 Task: Log work in the project VantageTech for the issue 'Create a new online platform for online art courses with advanced virtual exhibition and portfolio features' spent time as '6w 3d 14h 31m' and remaining time as '2w 6d 21h 21m' and move to bottom of backlog. Now add the issue to the epic 'Web Application Security'.
Action: Mouse moved to (236, 68)
Screenshot: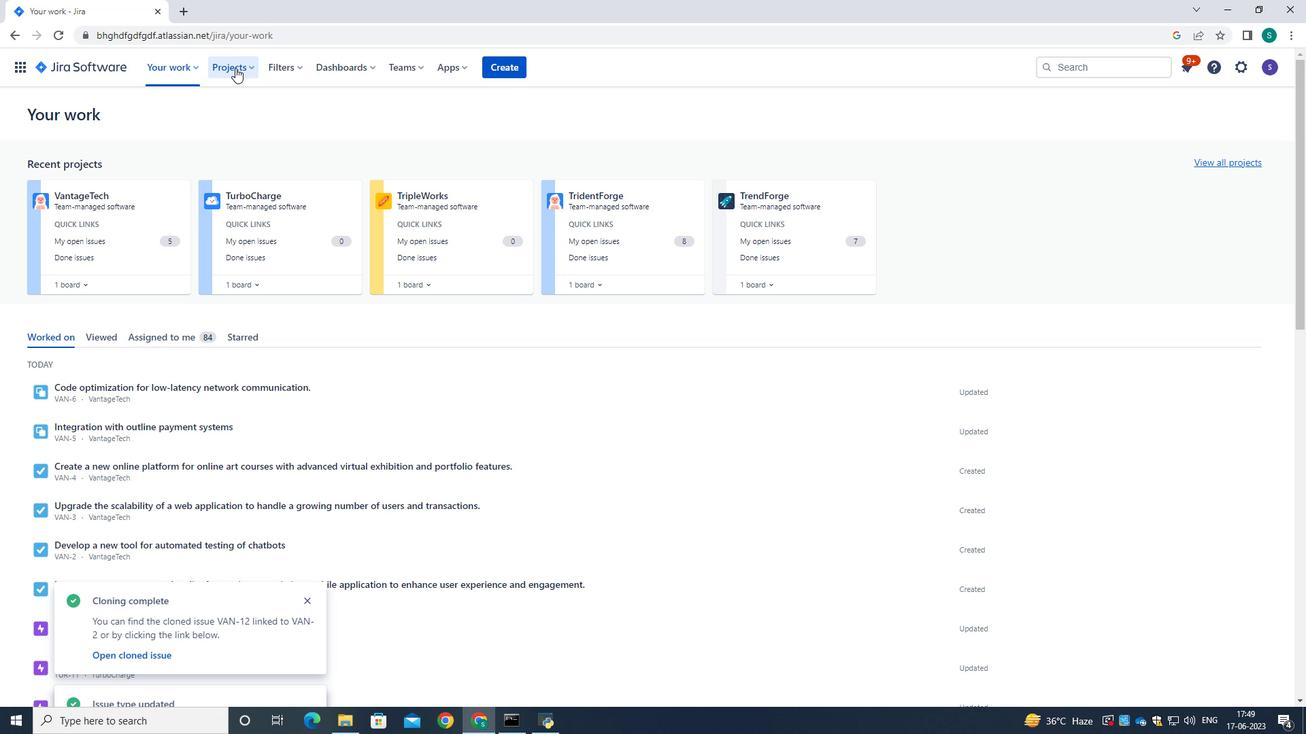 
Action: Mouse pressed left at (236, 68)
Screenshot: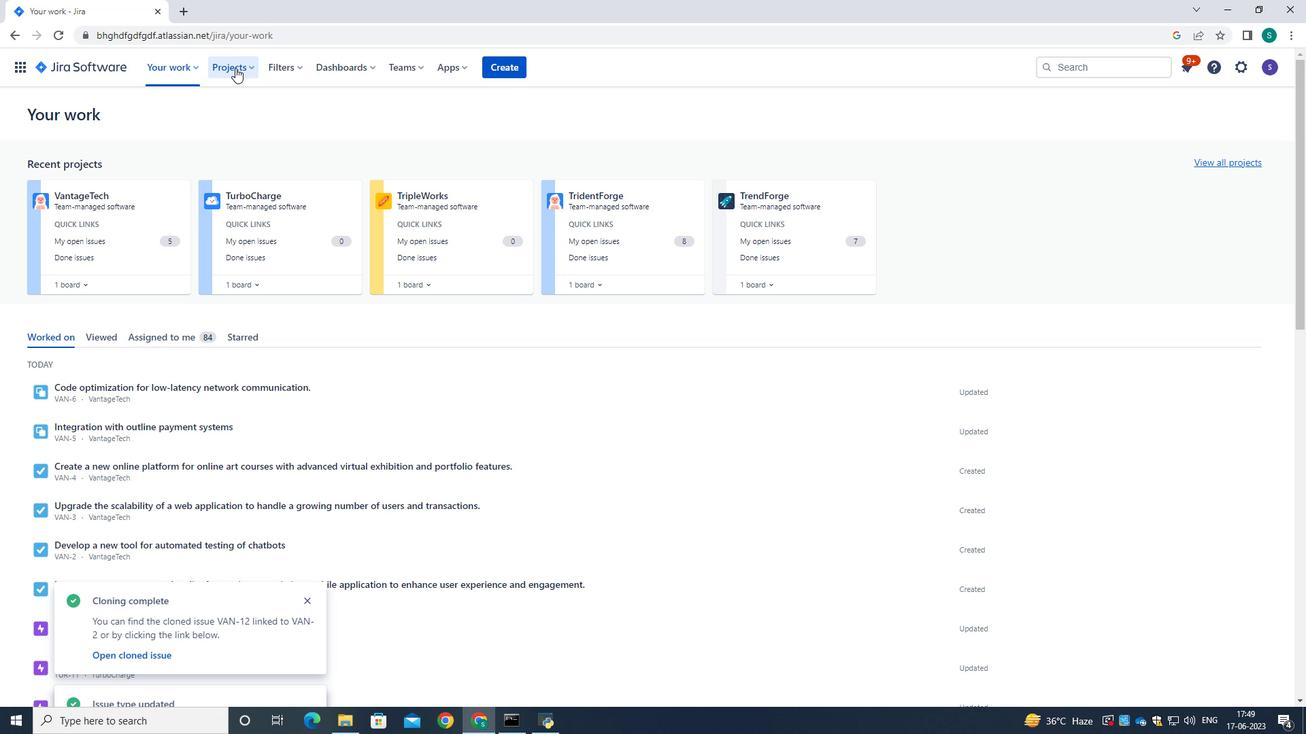 
Action: Mouse moved to (274, 134)
Screenshot: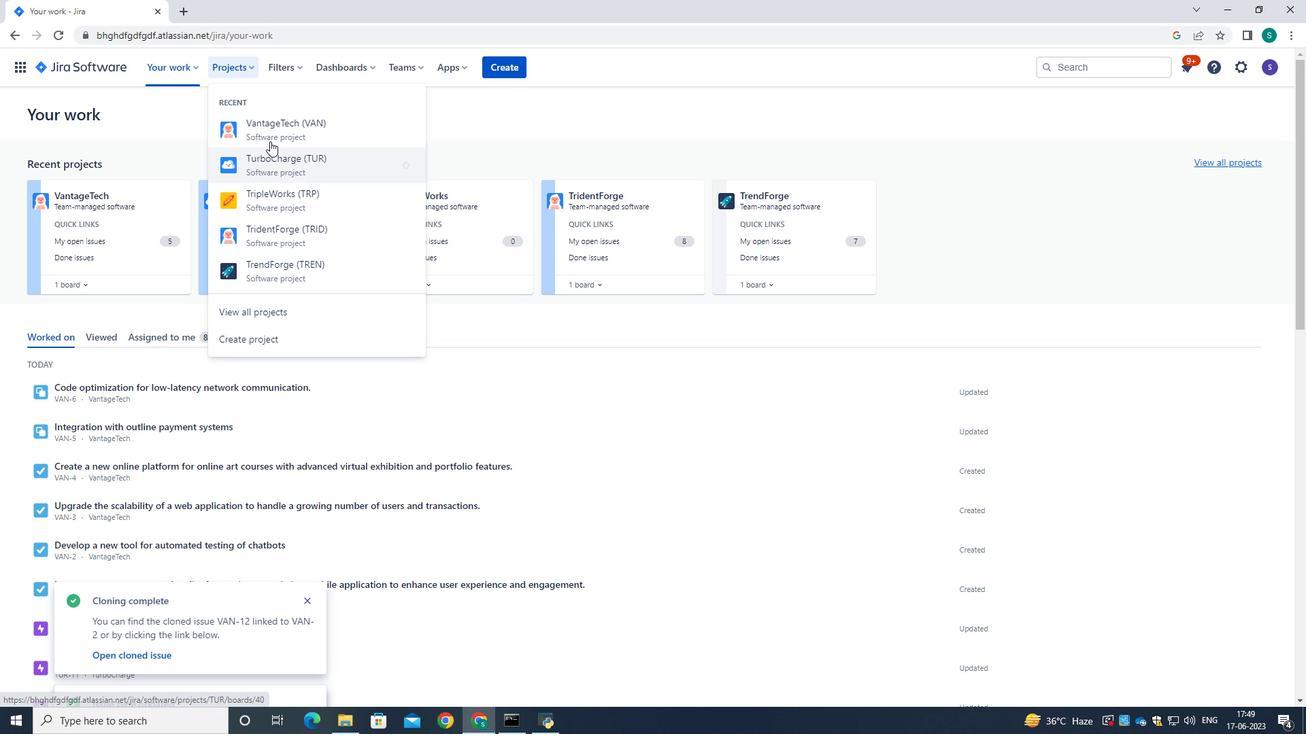 
Action: Mouse pressed left at (274, 134)
Screenshot: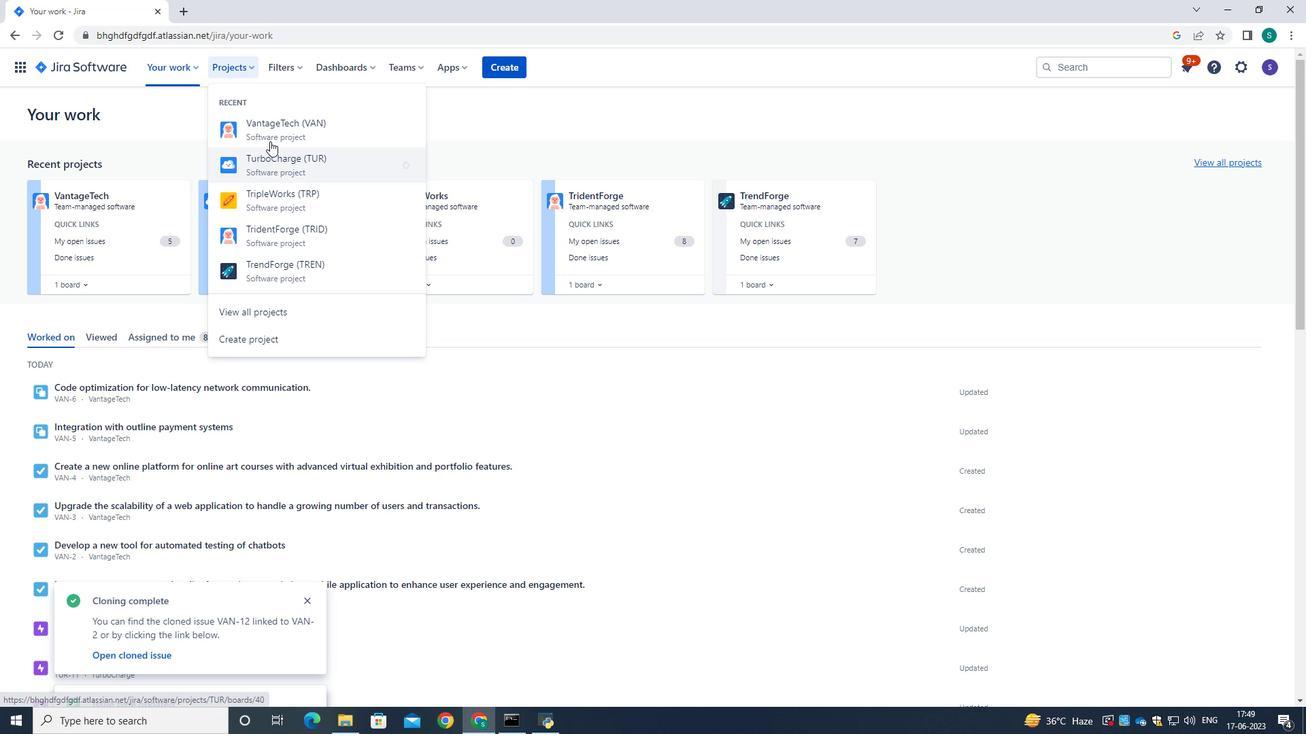 
Action: Mouse moved to (86, 206)
Screenshot: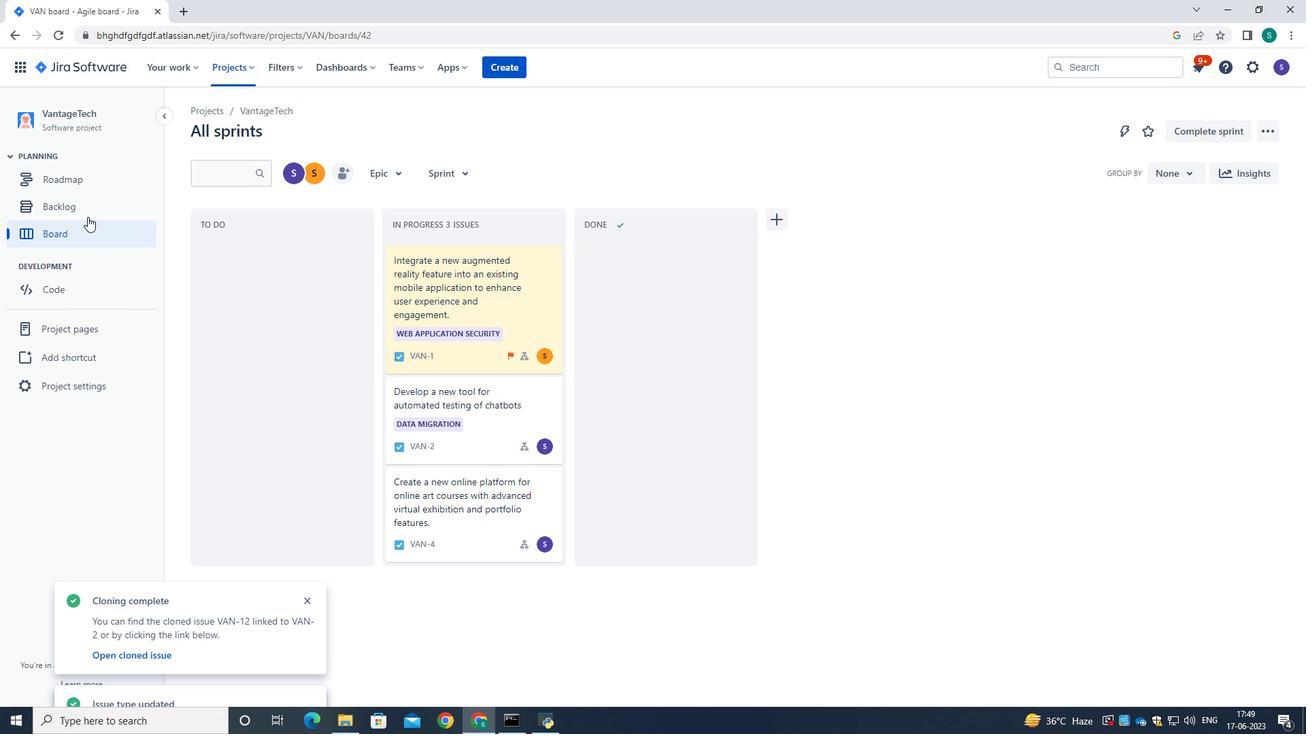 
Action: Mouse pressed left at (86, 206)
Screenshot: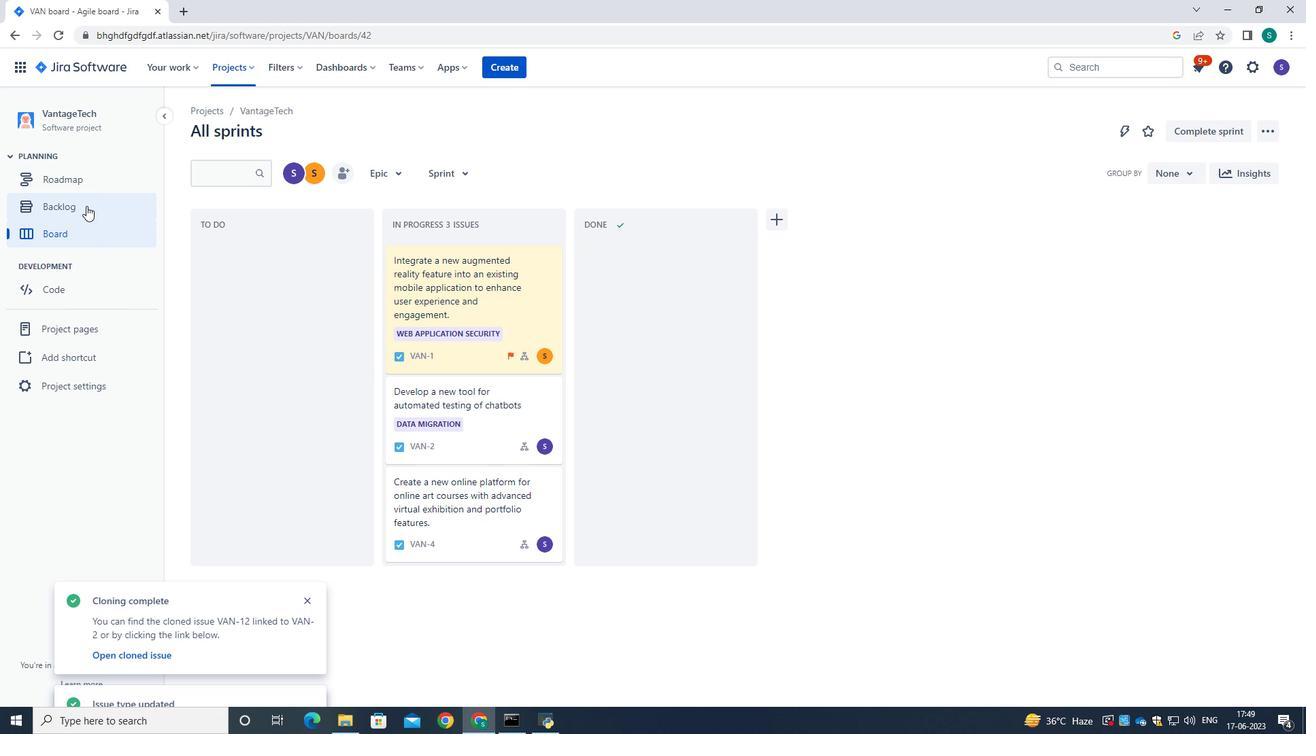 
Action: Mouse moved to (533, 376)
Screenshot: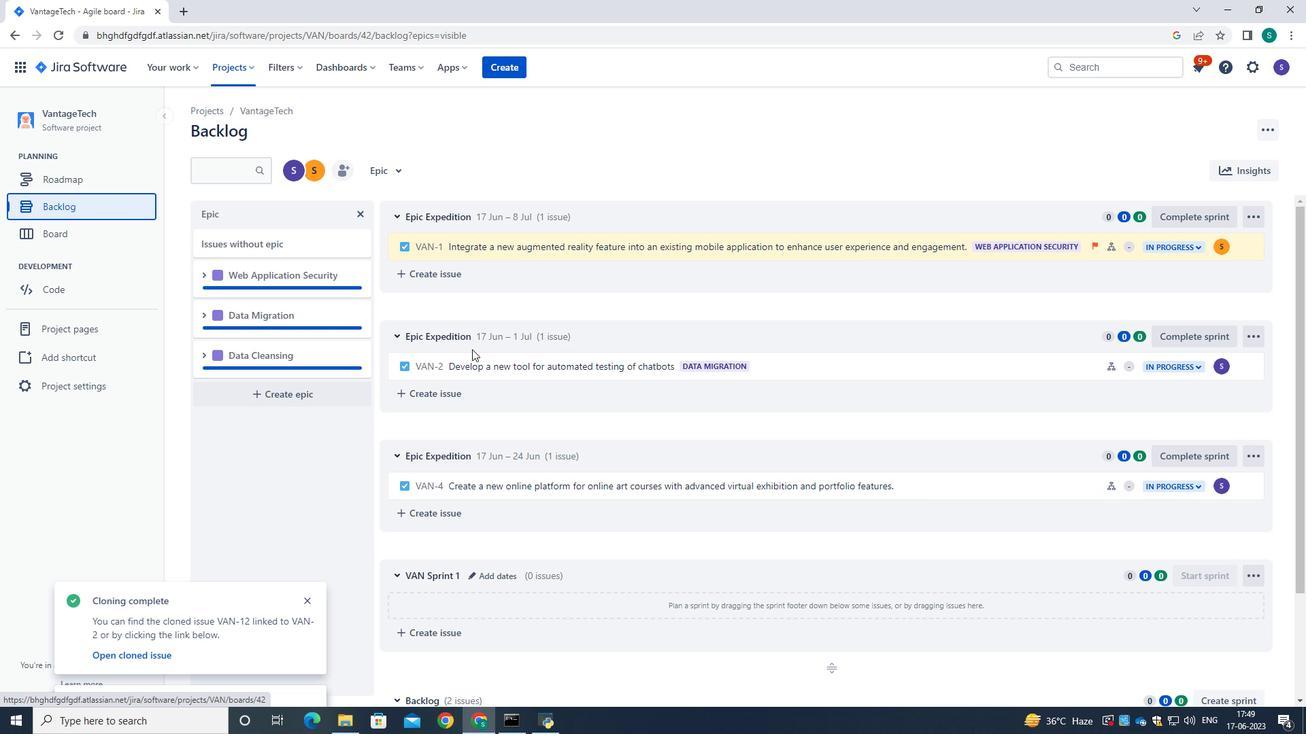 
Action: Mouse scrolled (533, 376) with delta (0, 0)
Screenshot: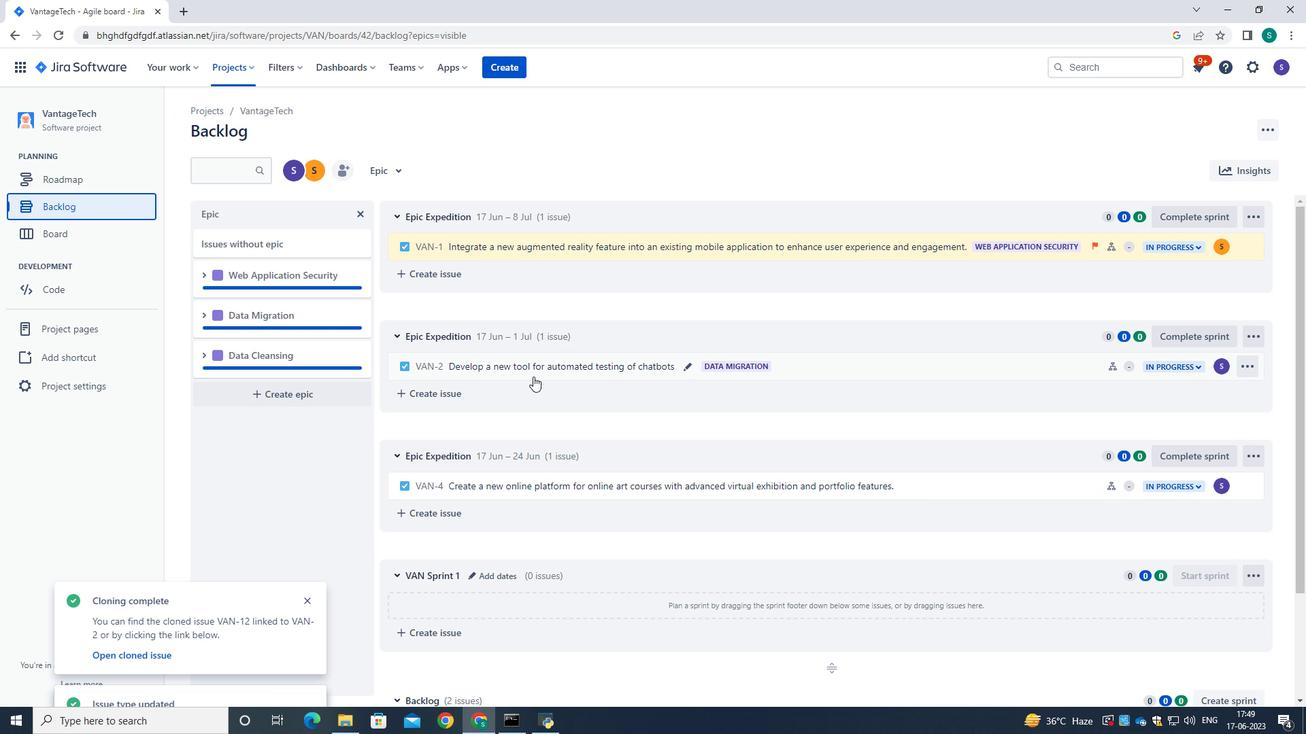 
Action: Mouse moved to (526, 417)
Screenshot: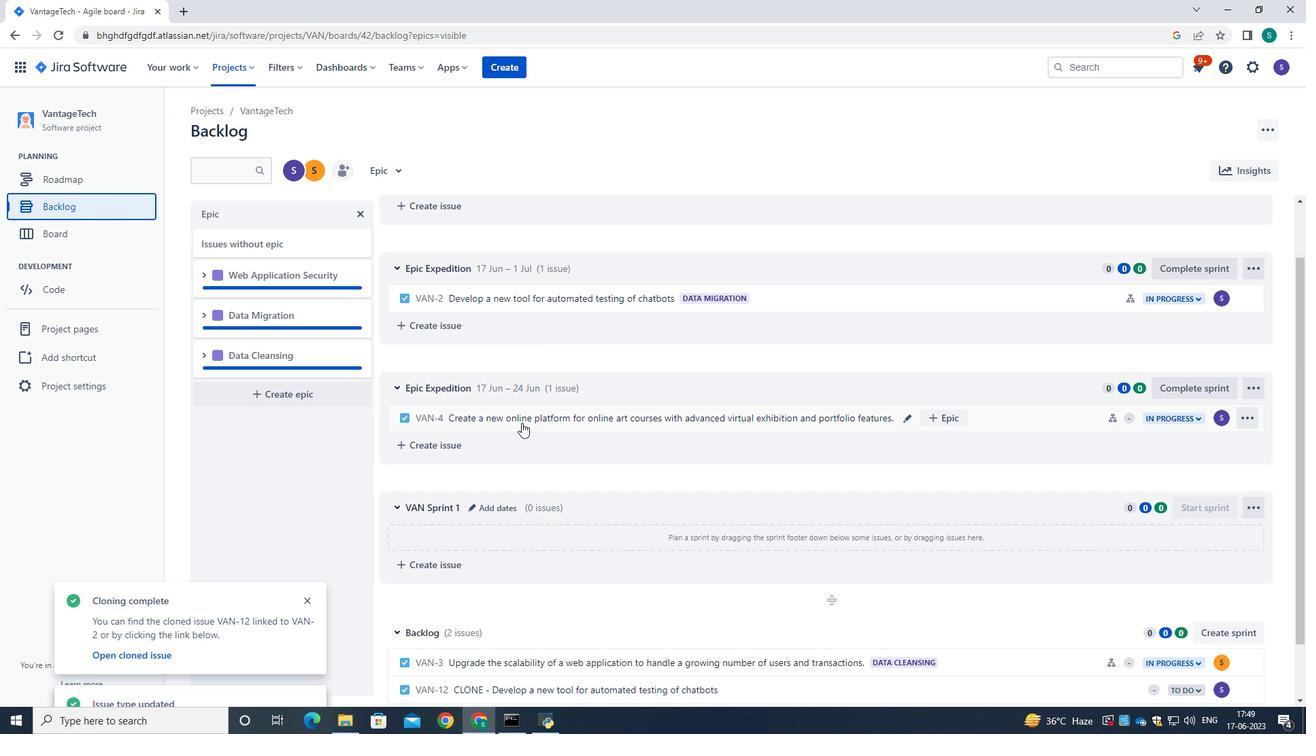 
Action: Mouse pressed left at (526, 417)
Screenshot: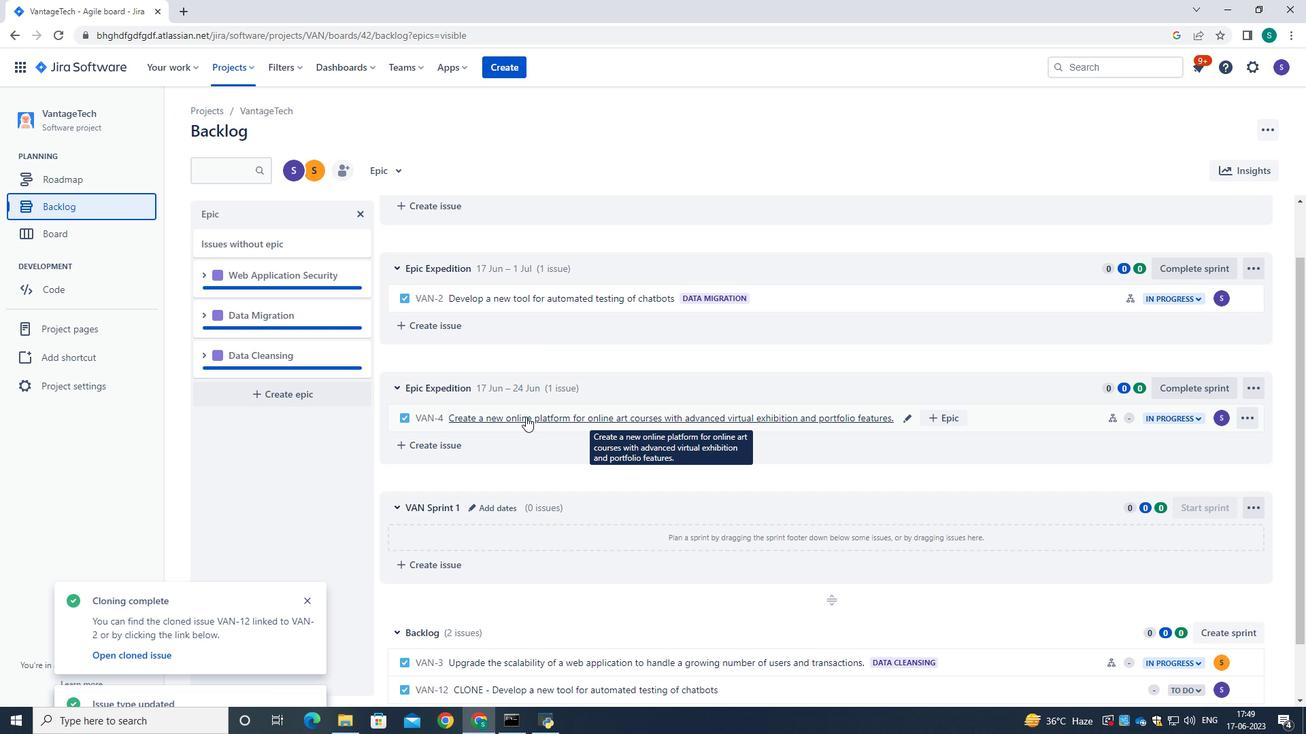 
Action: Mouse moved to (1252, 205)
Screenshot: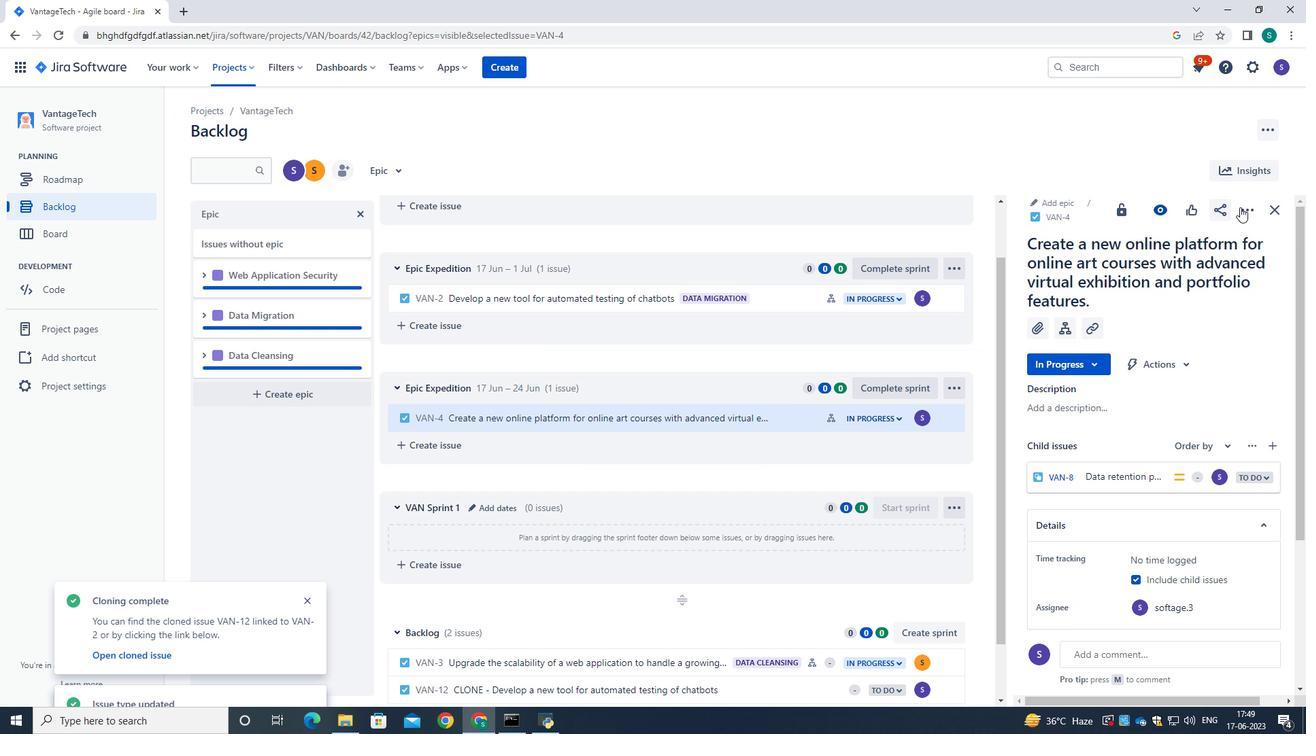 
Action: Mouse pressed left at (1252, 205)
Screenshot: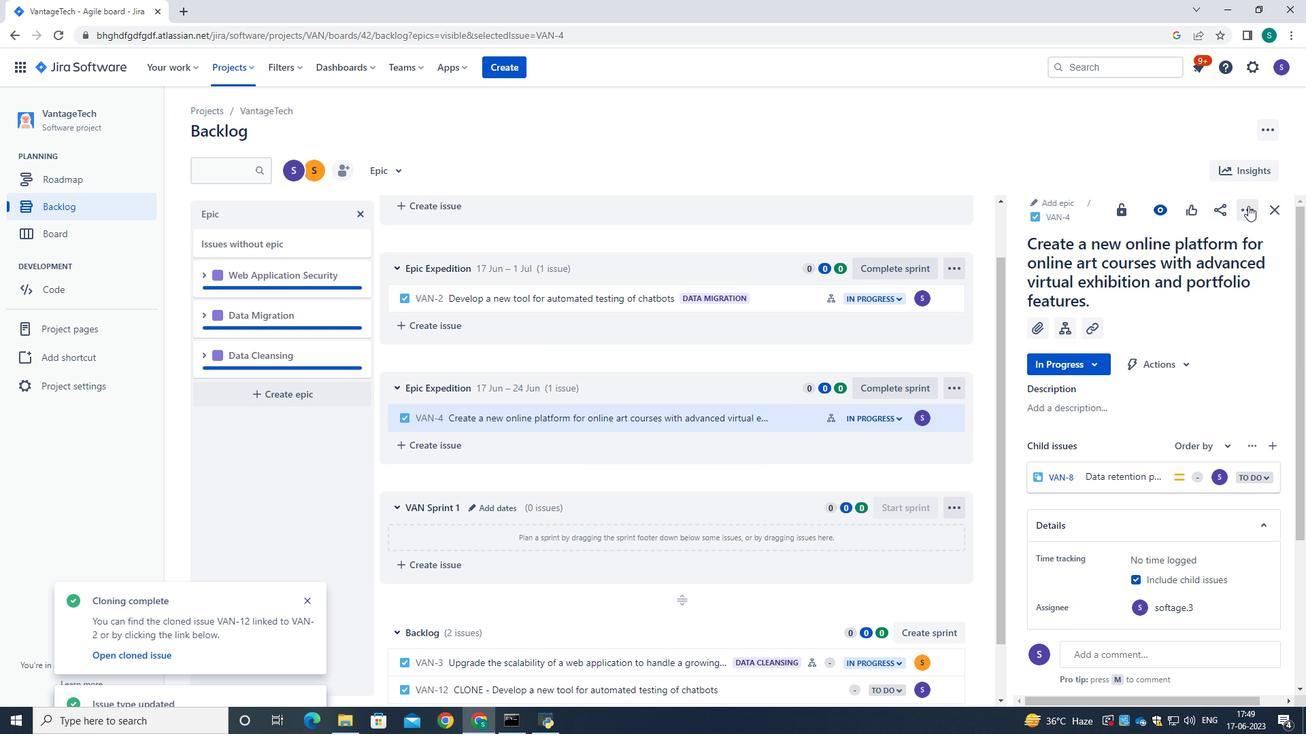 
Action: Mouse moved to (1203, 244)
Screenshot: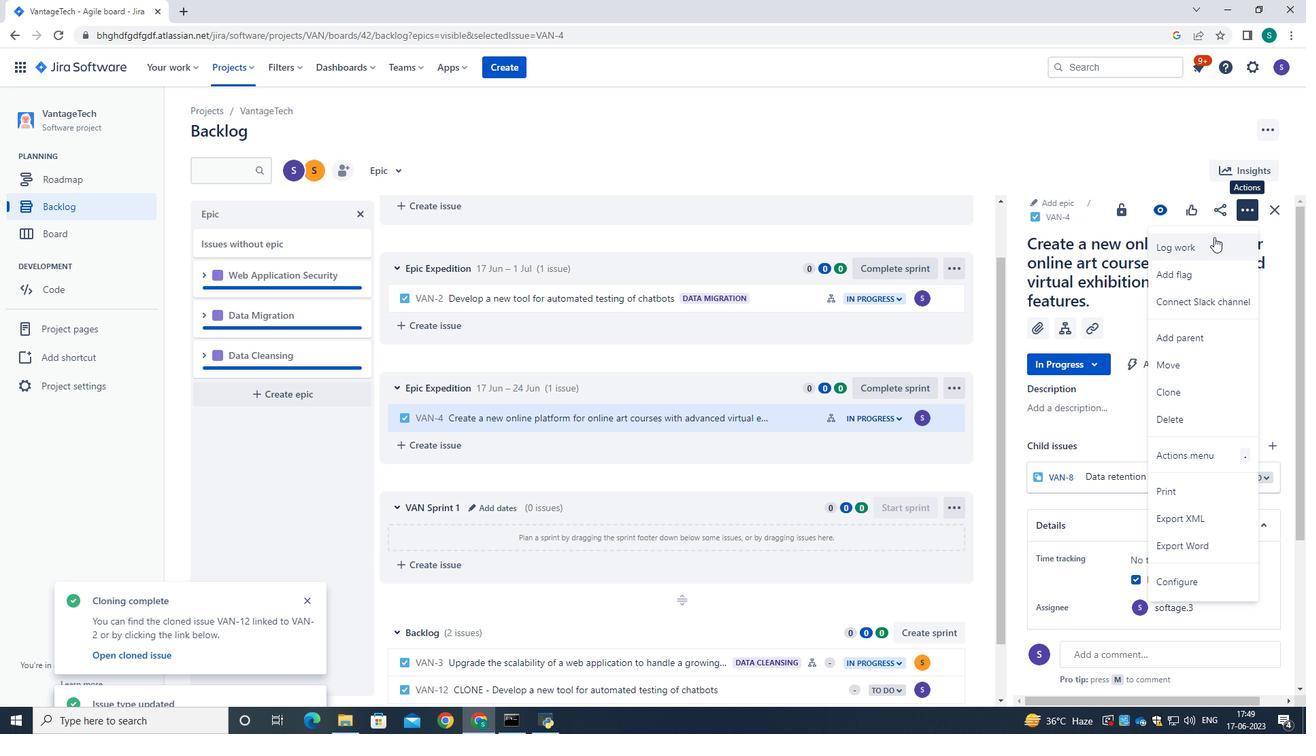 
Action: Mouse pressed left at (1203, 244)
Screenshot: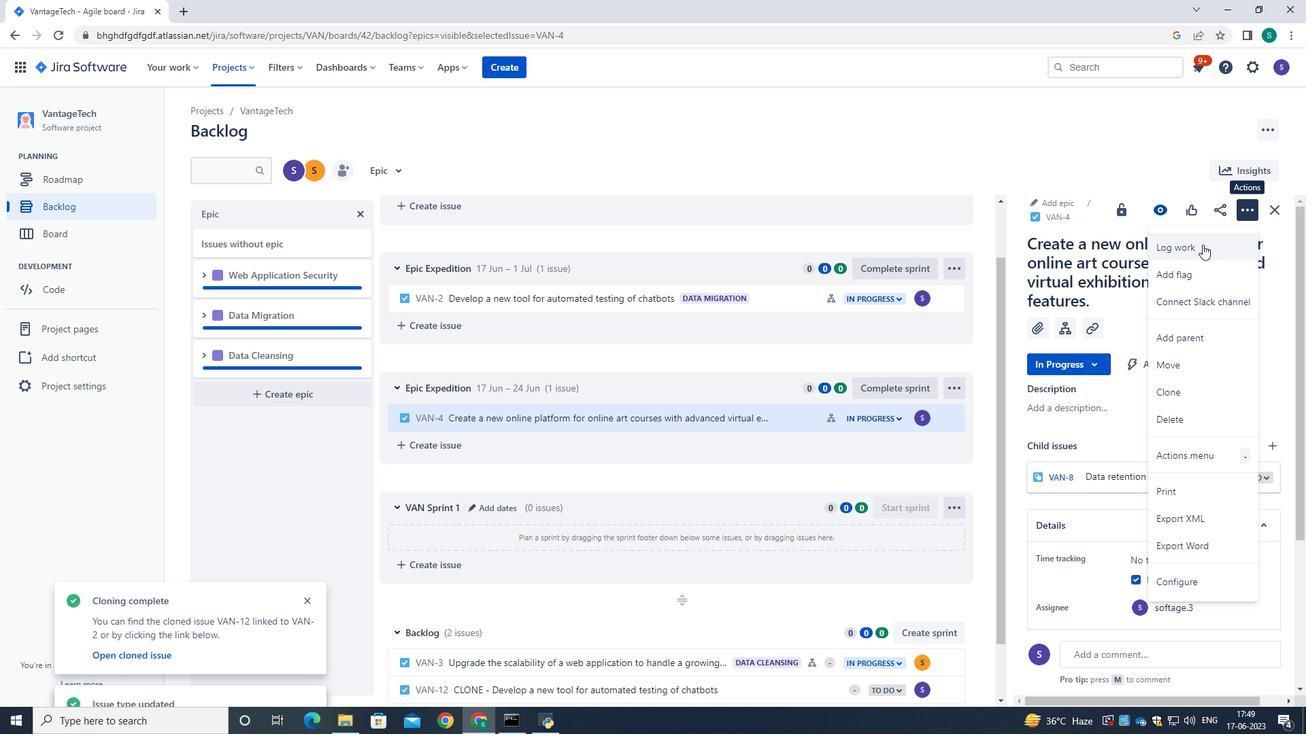 
Action: Mouse moved to (619, 204)
Screenshot: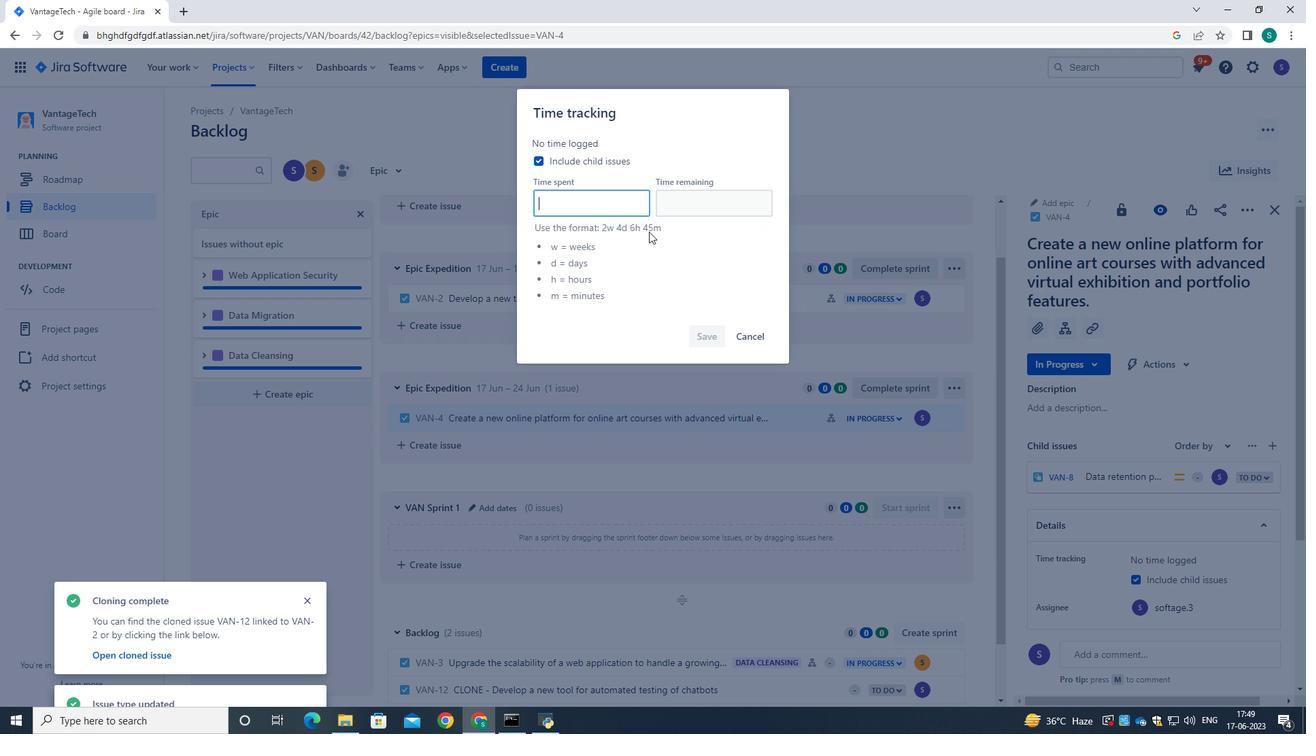 
Action: Mouse pressed left at (619, 204)
Screenshot: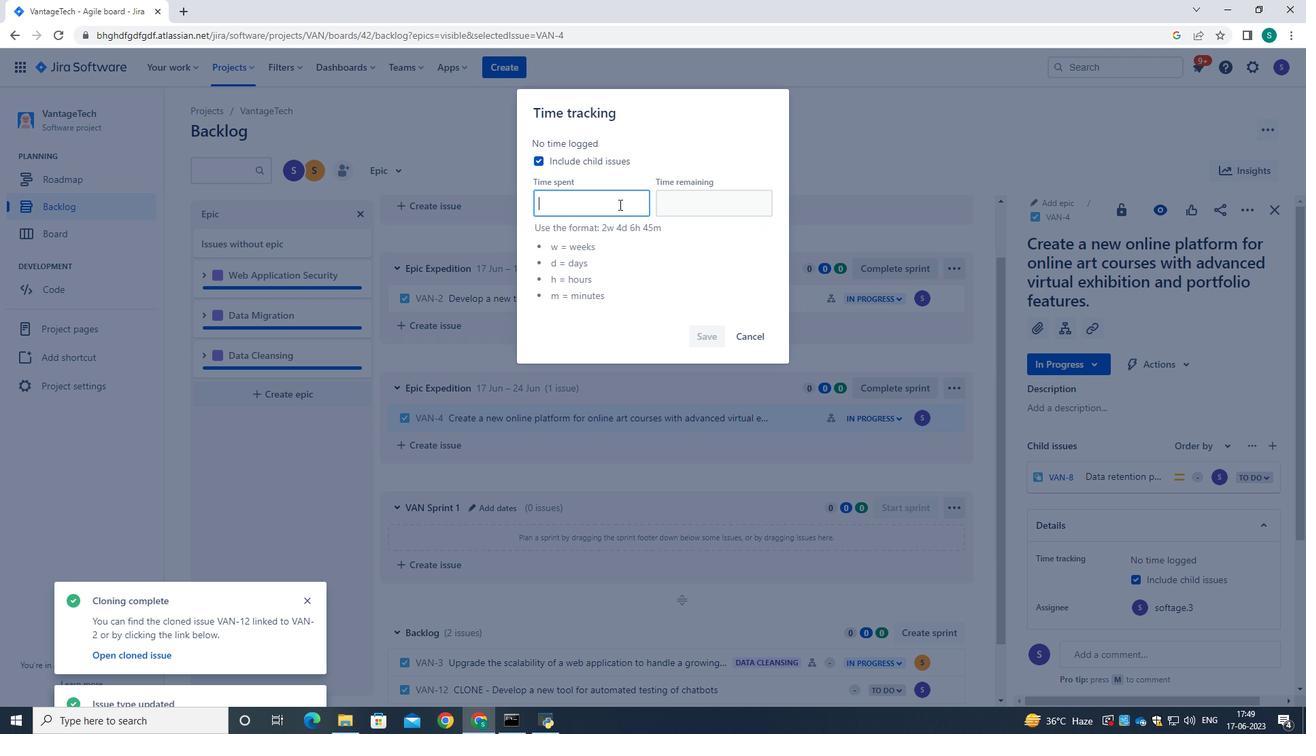 
Action: Mouse moved to (618, 204)
Screenshot: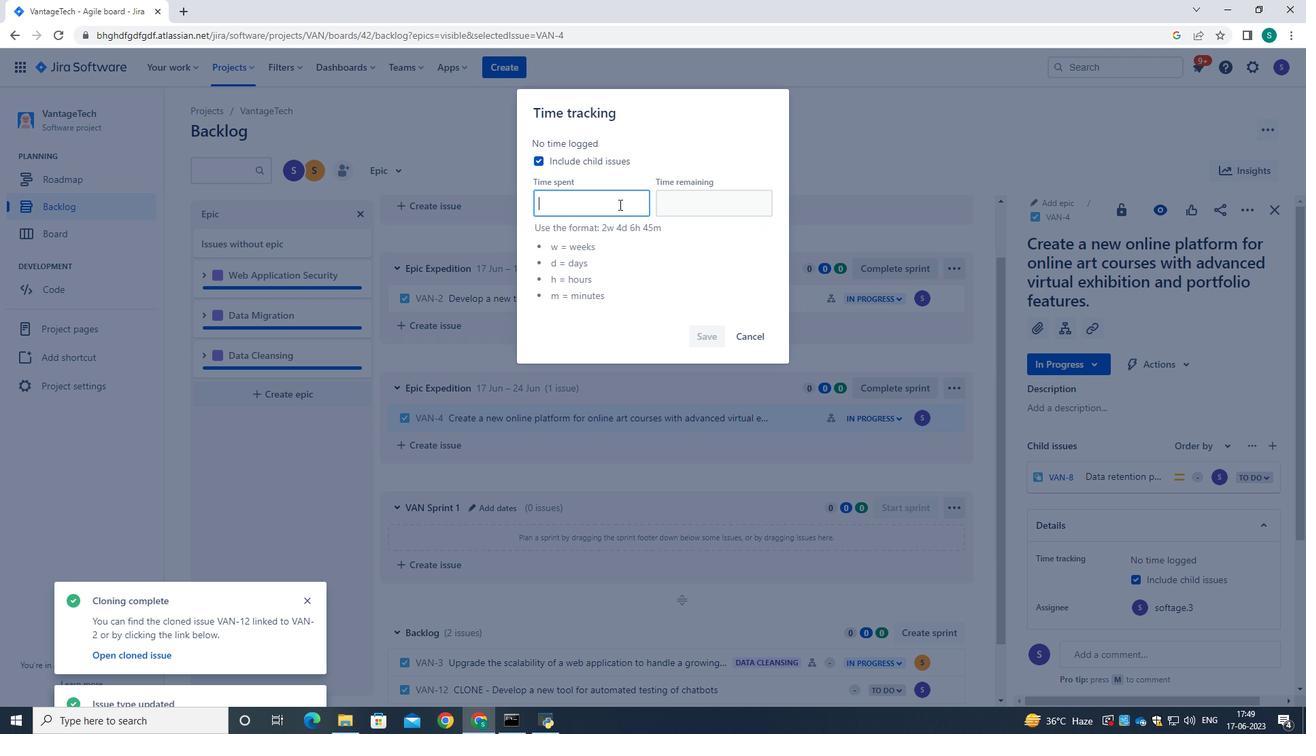 
Action: Key pressed 6w<Key.space>3d<Key.space>14h<Key.space>2<Key.backspace>31m<Key.tab>2w<Key.space>6d<Key.space>21h<Key.space>21m
Screenshot: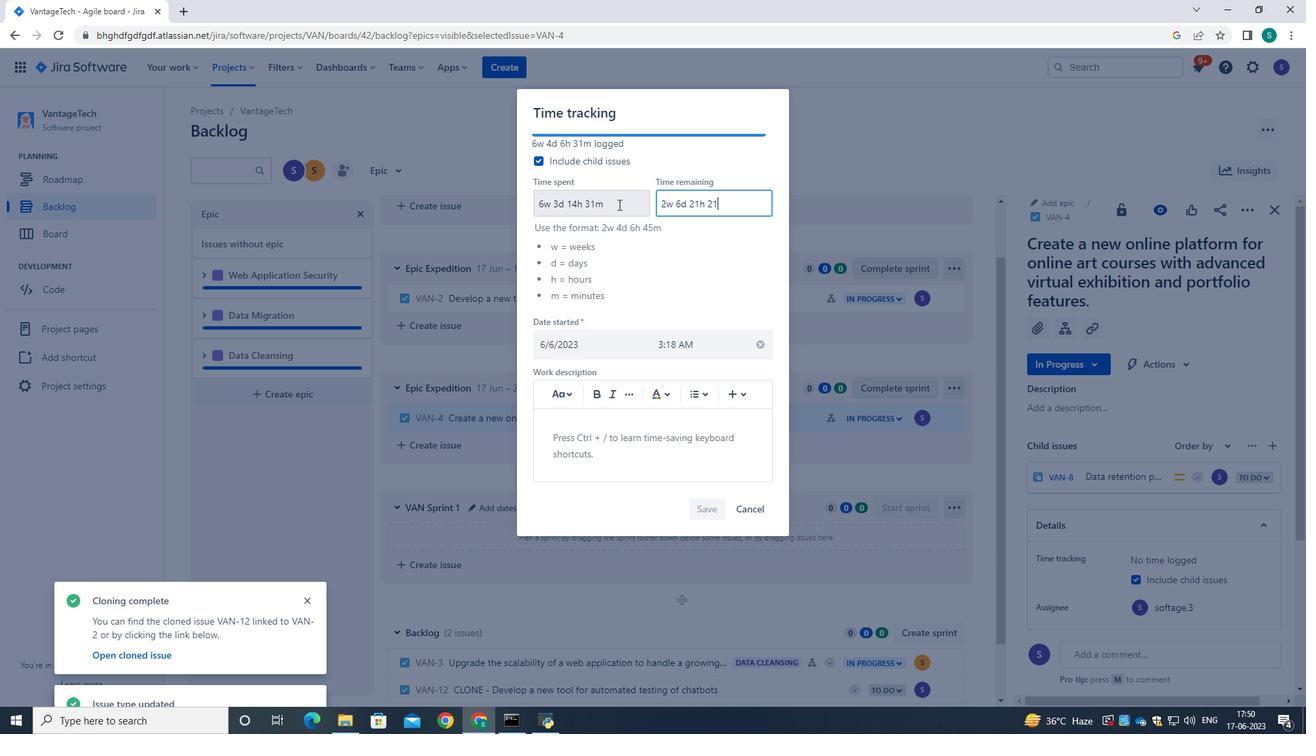 
Action: Mouse moved to (713, 511)
Screenshot: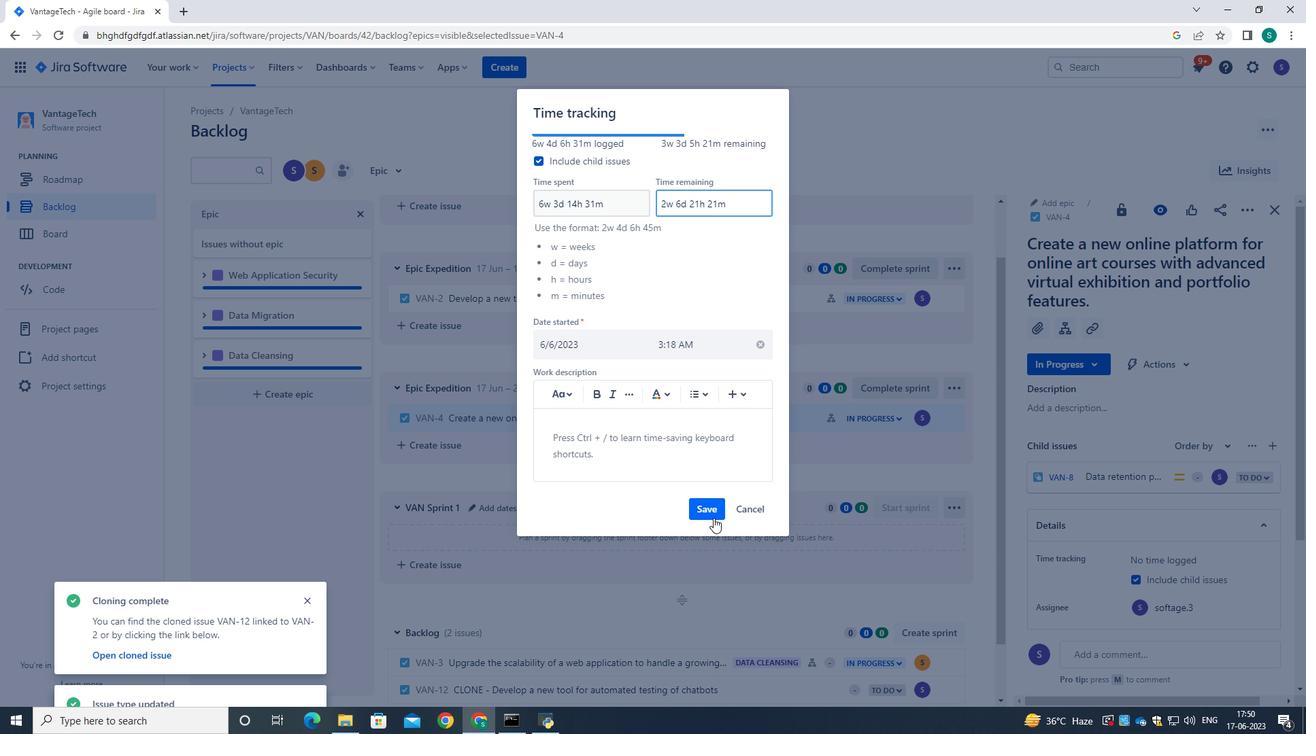 
Action: Mouse pressed left at (713, 511)
Screenshot: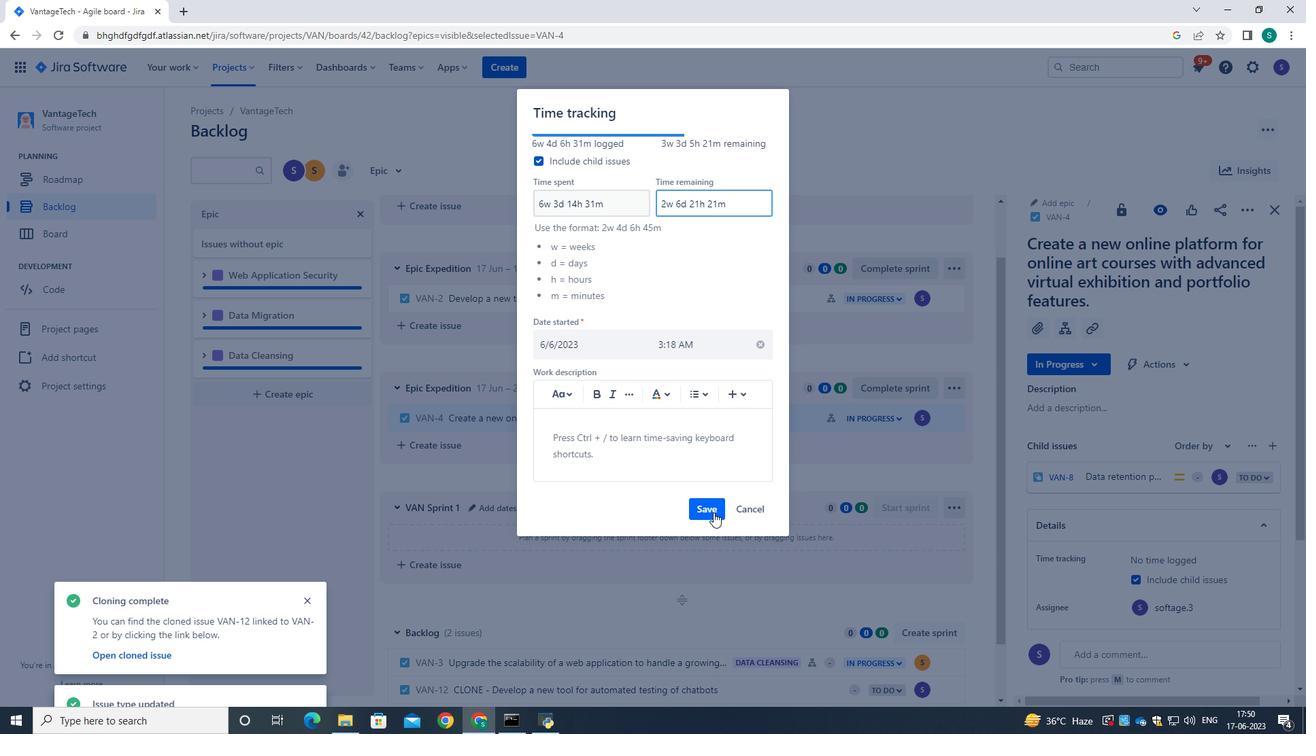 
Action: Mouse moved to (780, 459)
Screenshot: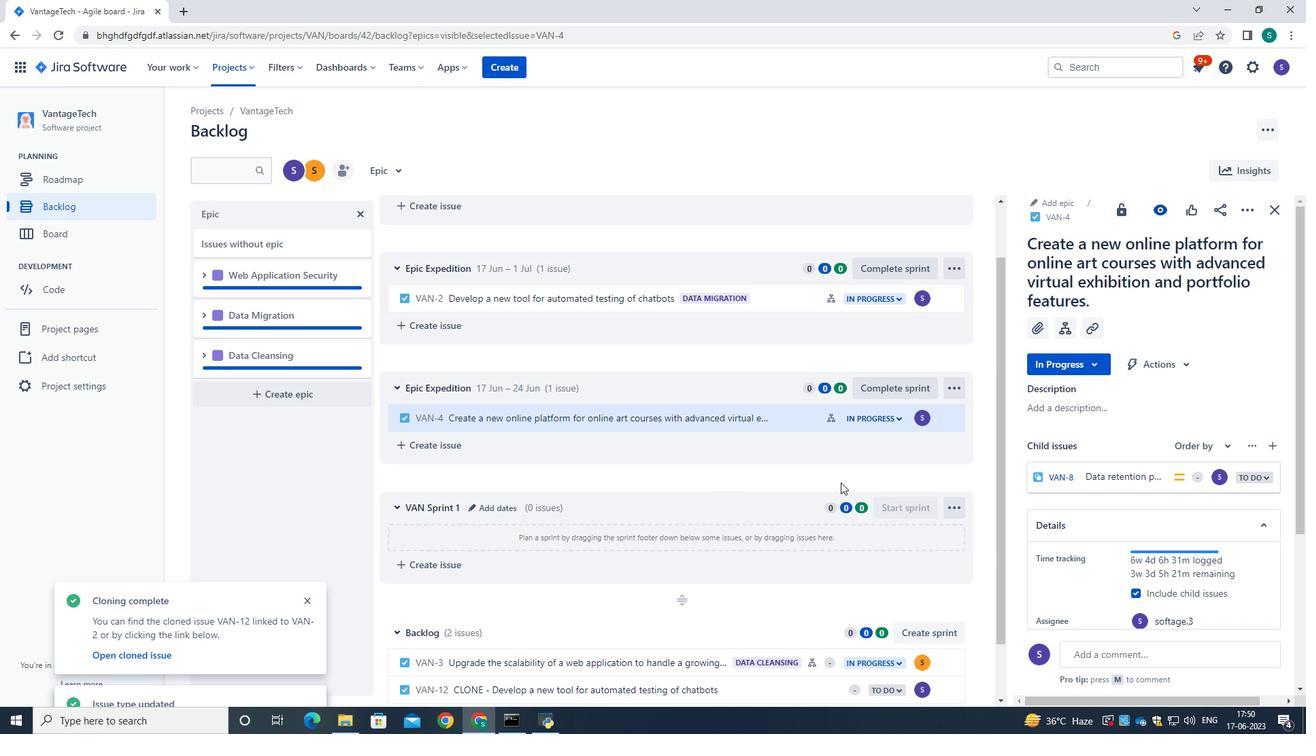 
Action: Mouse scrolled (780, 458) with delta (0, 0)
Screenshot: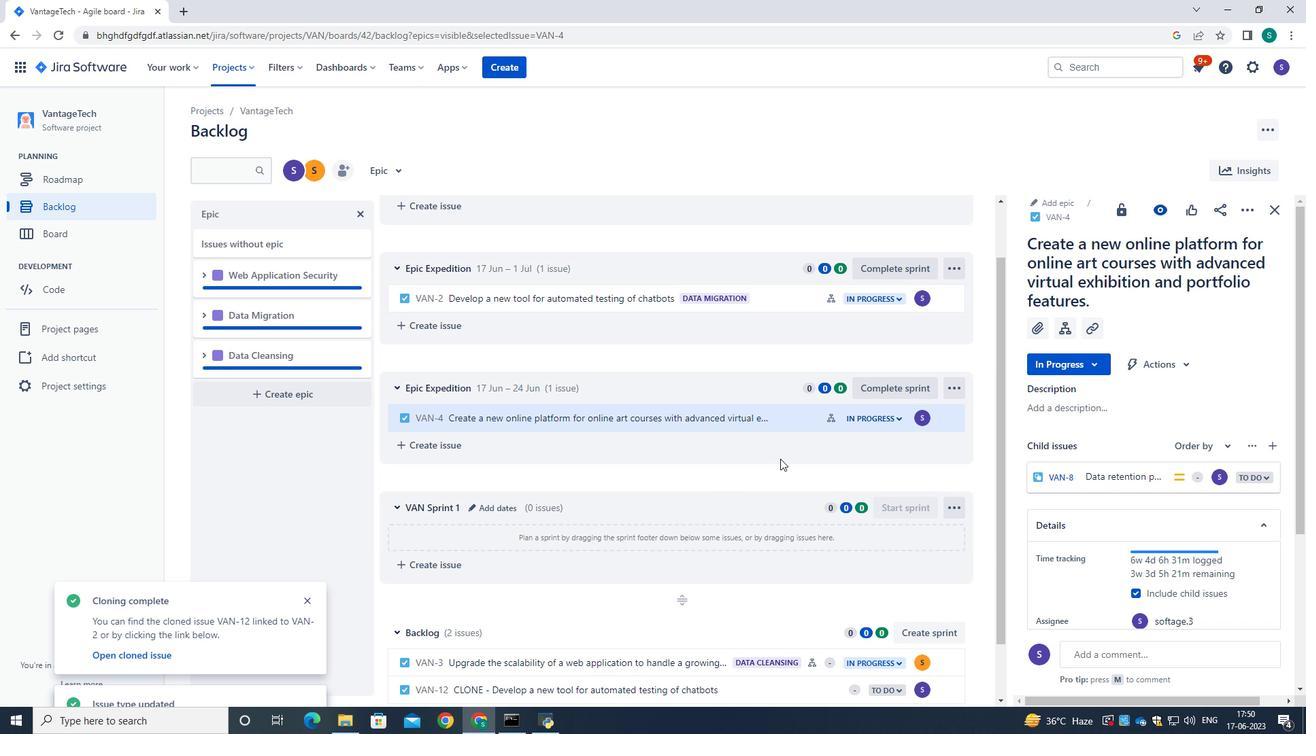 
Action: Mouse moved to (949, 351)
Screenshot: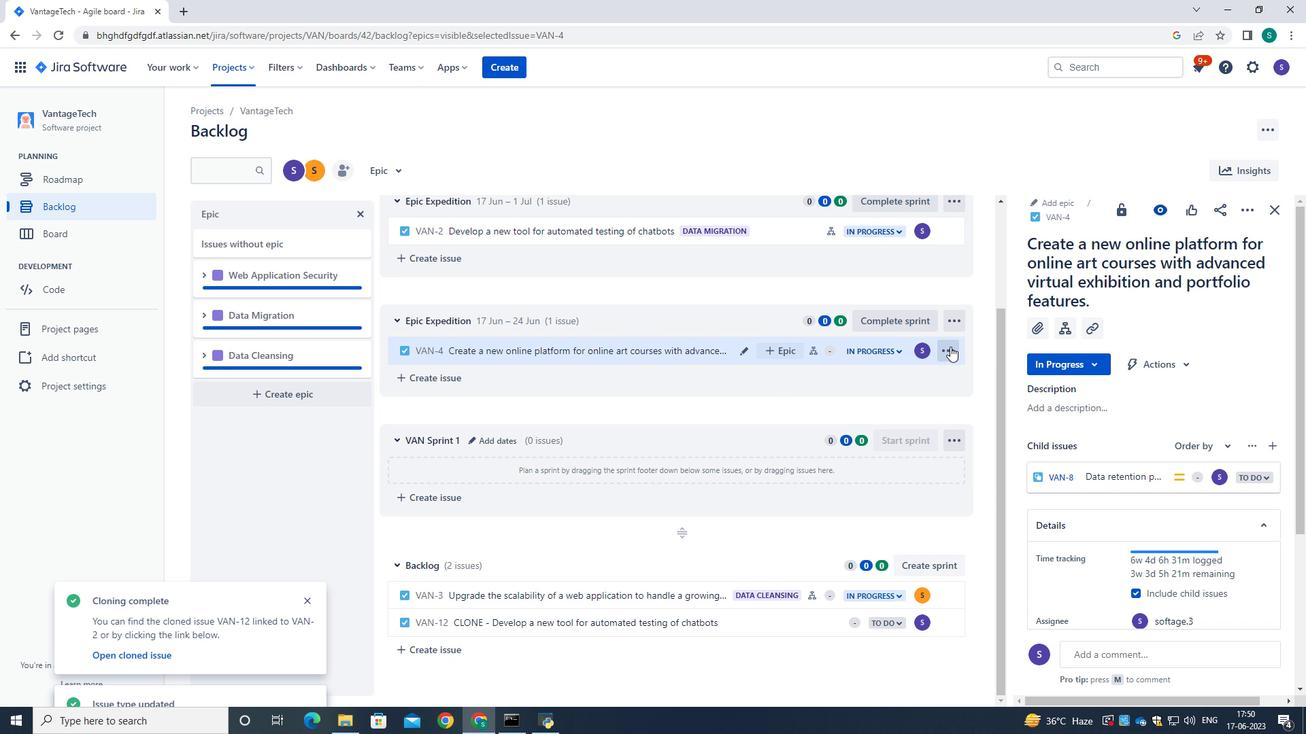 
Action: Mouse pressed left at (949, 351)
Screenshot: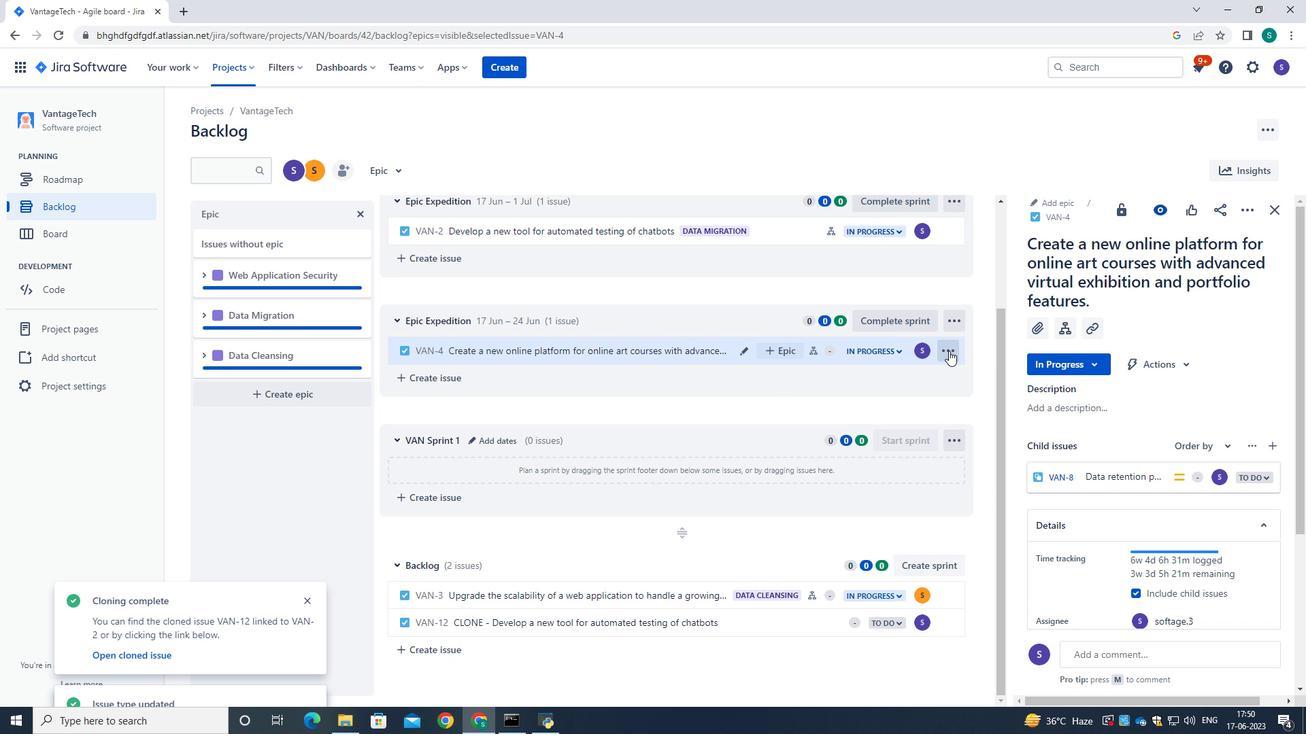 
Action: Mouse moved to (899, 615)
Screenshot: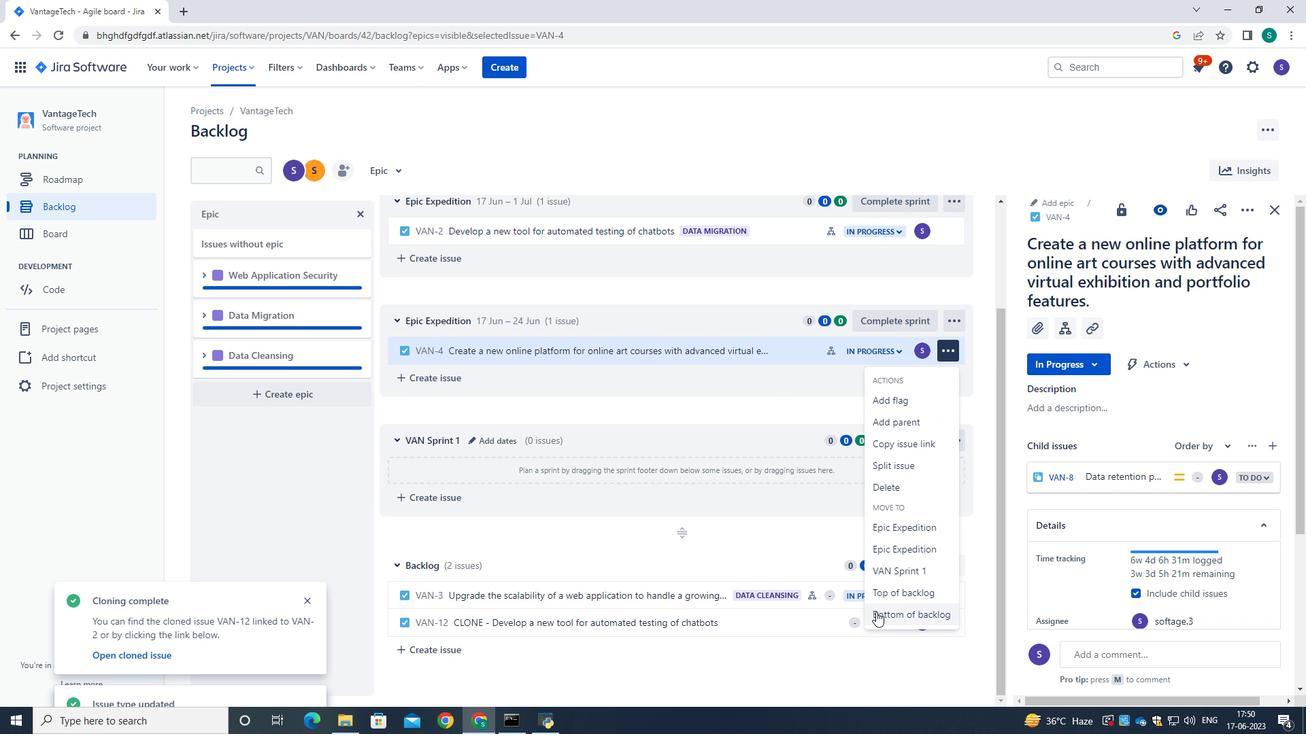 
Action: Mouse pressed left at (899, 615)
Screenshot: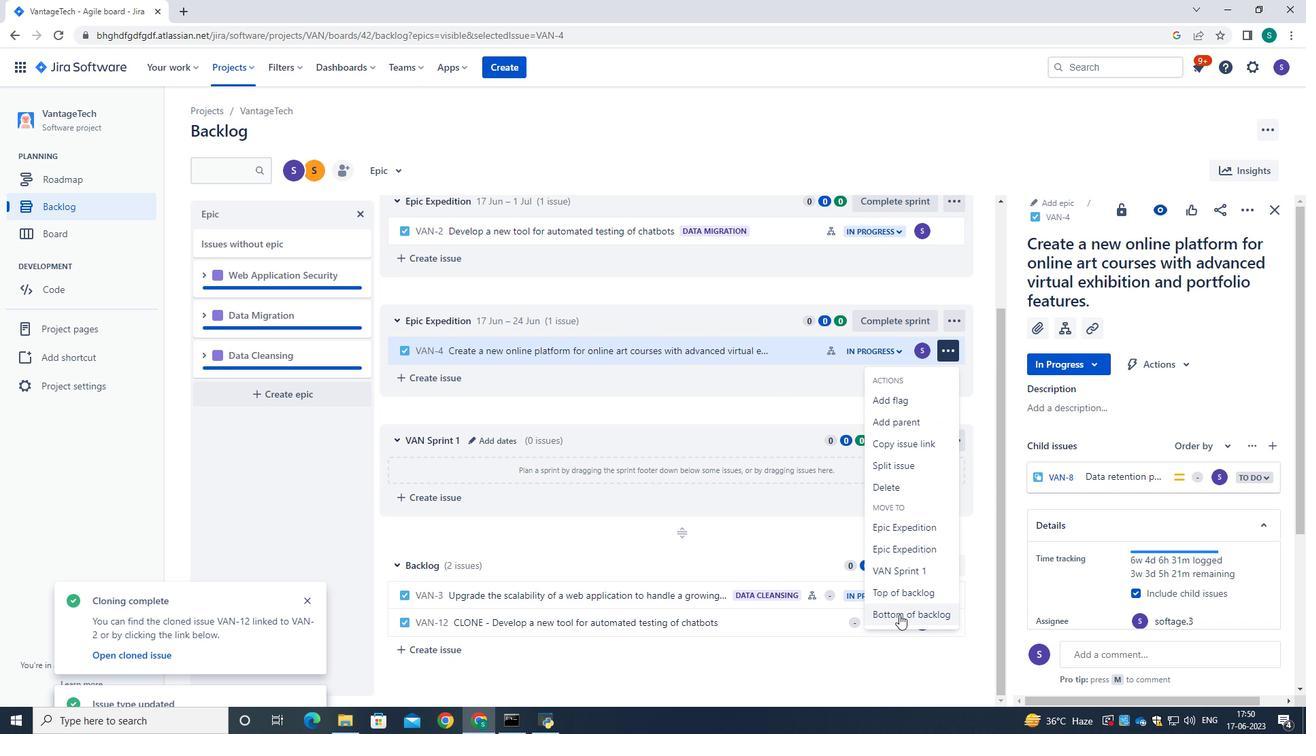 
Action: Mouse moved to (689, 219)
Screenshot: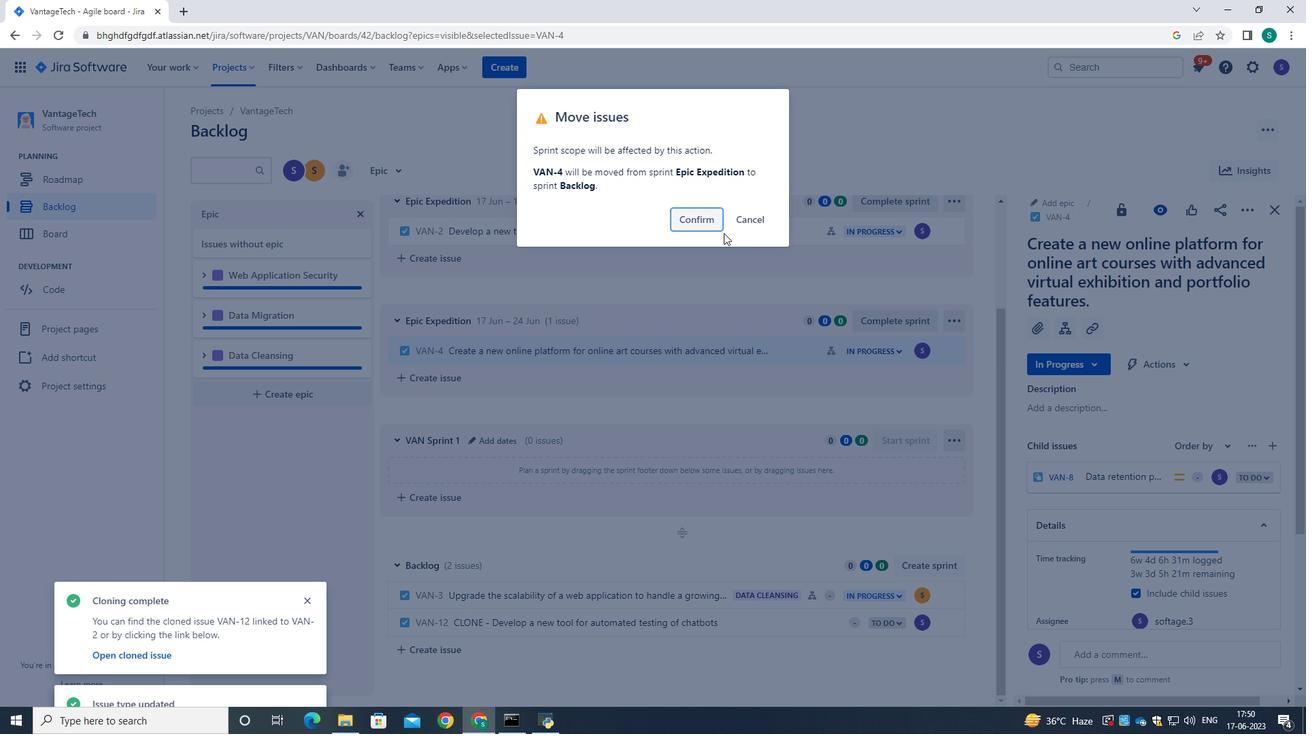 
Action: Mouse pressed left at (689, 219)
Screenshot: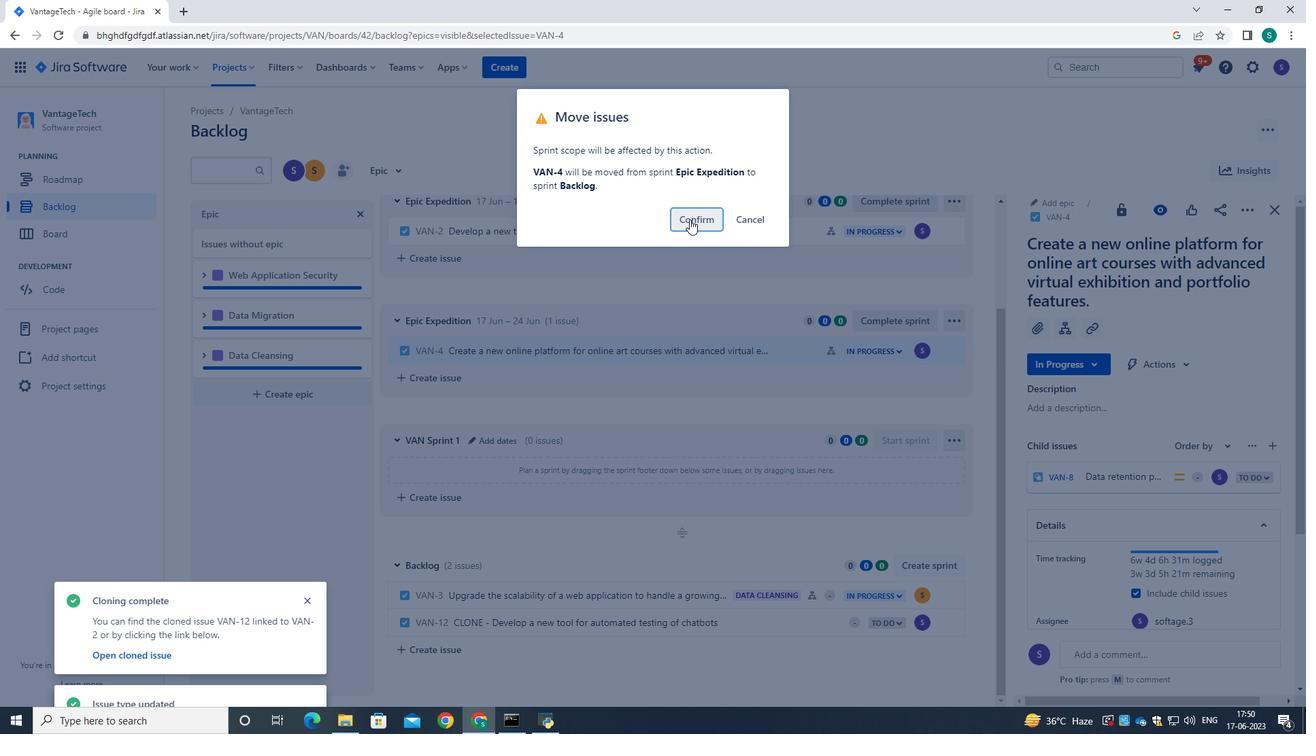 
Action: Mouse moved to (781, 350)
Screenshot: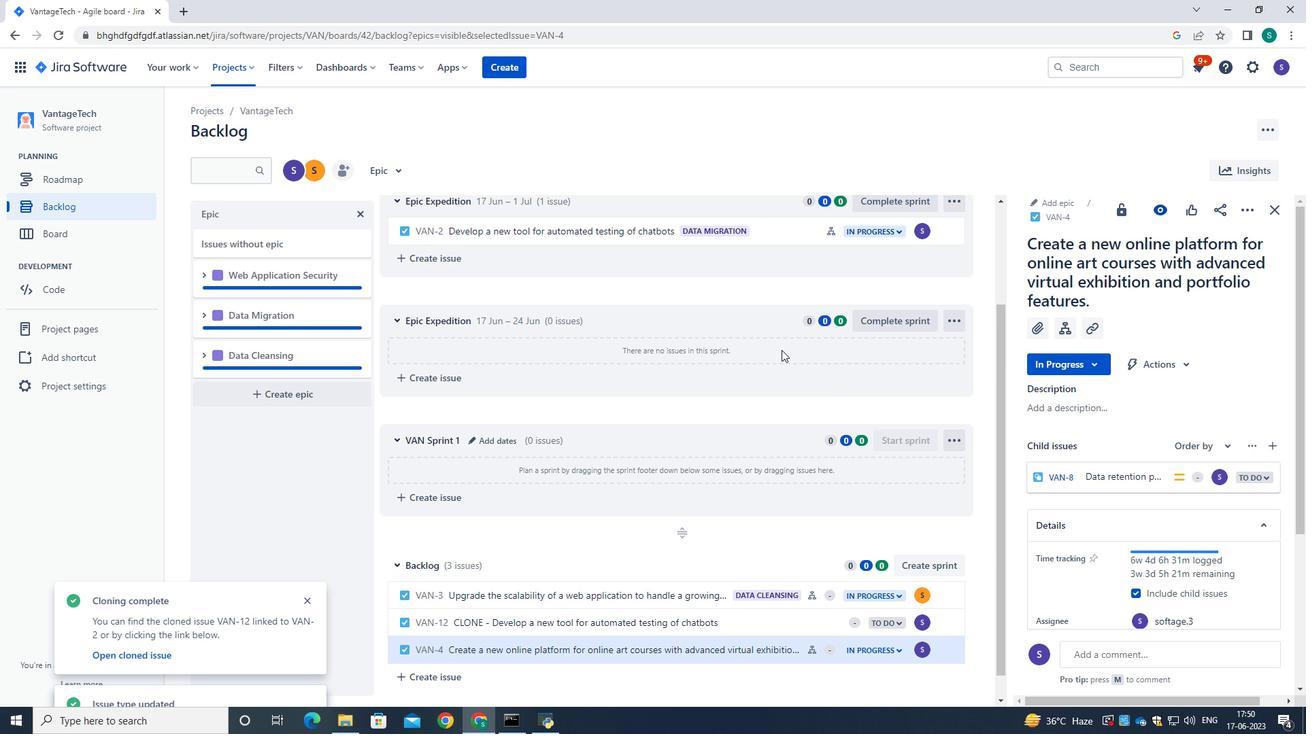 
Action: Mouse scrolled (781, 349) with delta (0, 0)
Screenshot: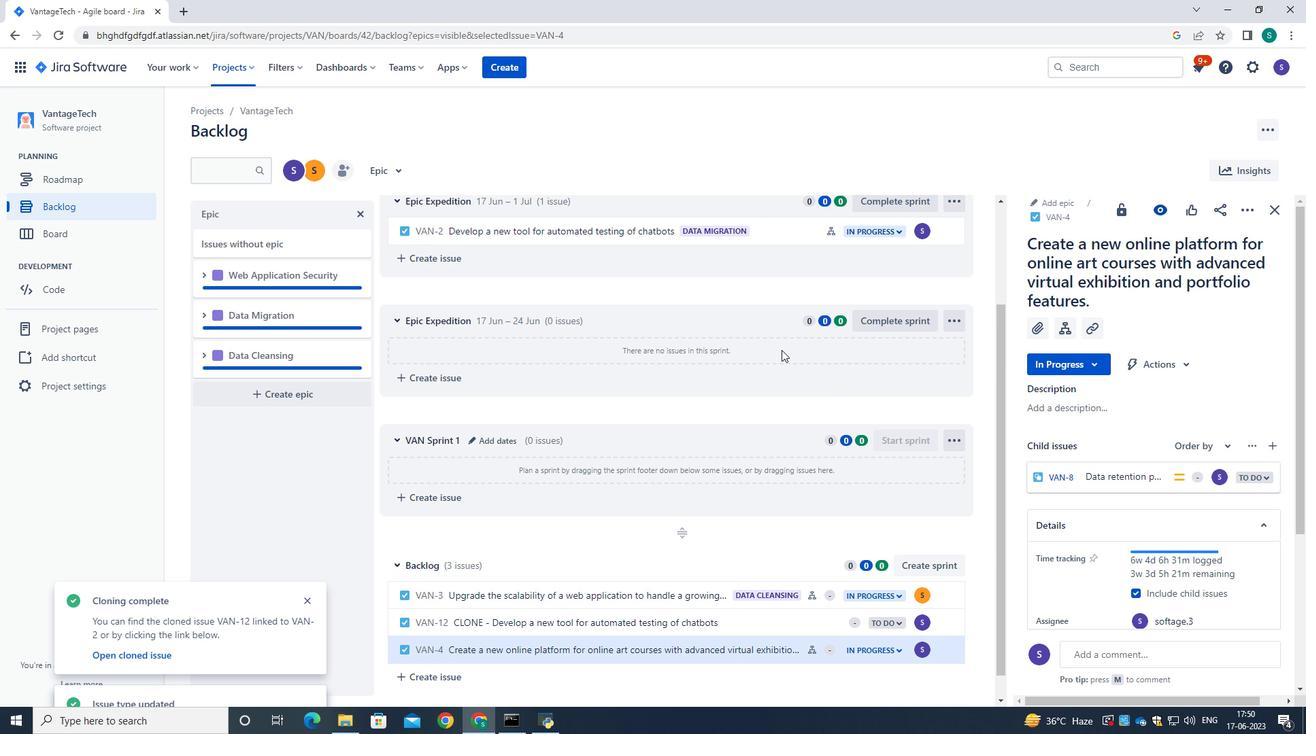 
Action: Mouse scrolled (781, 349) with delta (0, 0)
Screenshot: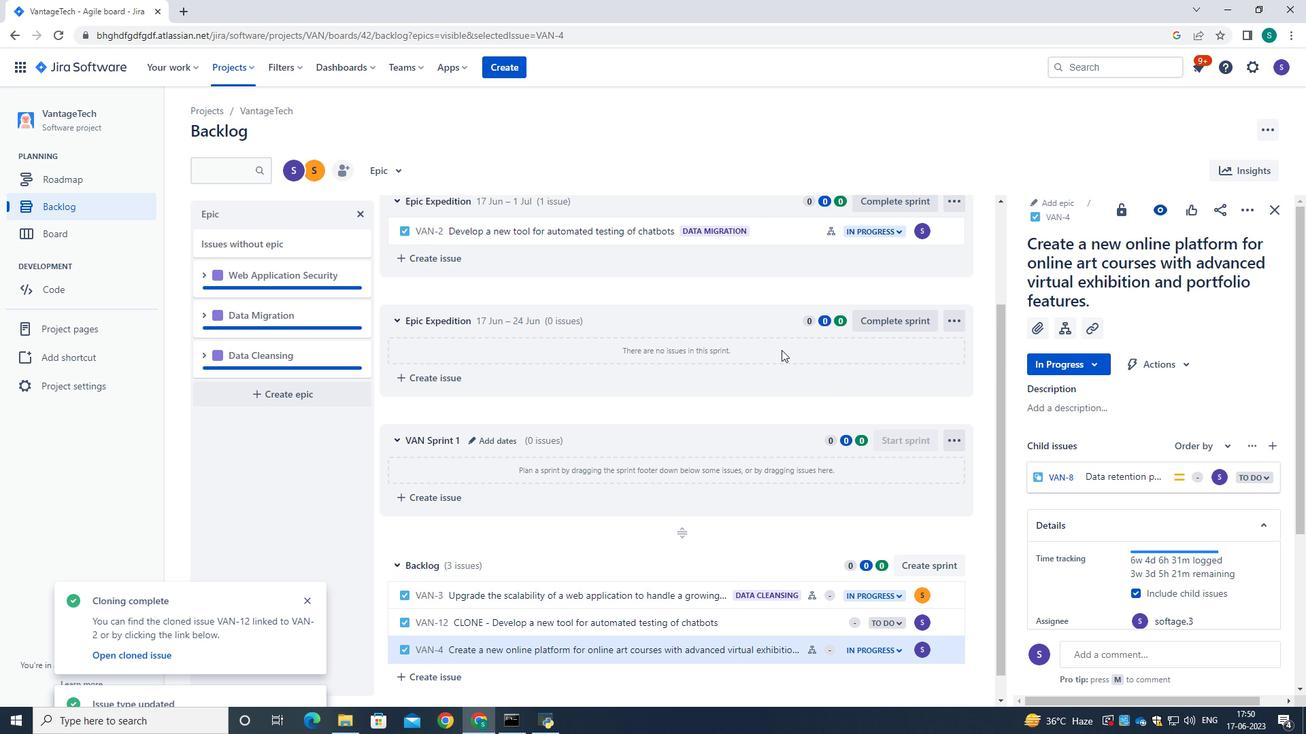 
Action: Mouse moved to (787, 627)
Screenshot: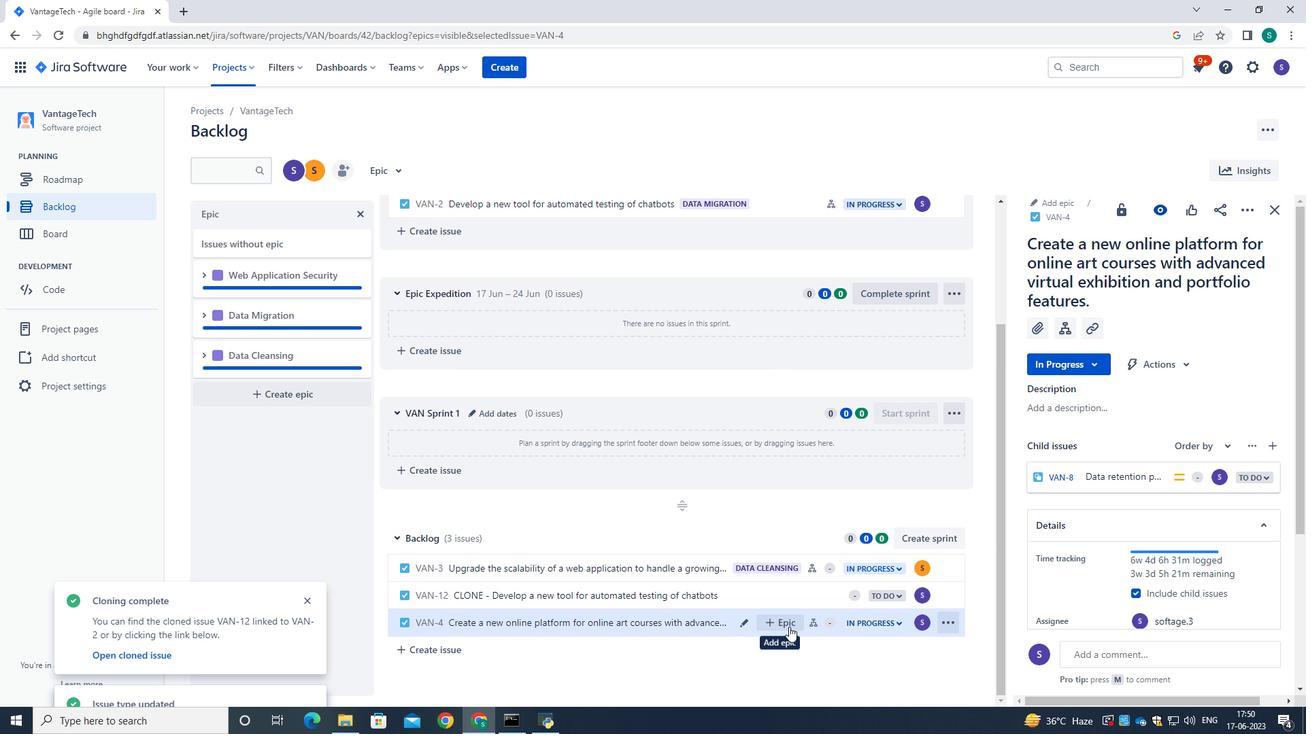 
Action: Mouse pressed left at (787, 627)
Screenshot: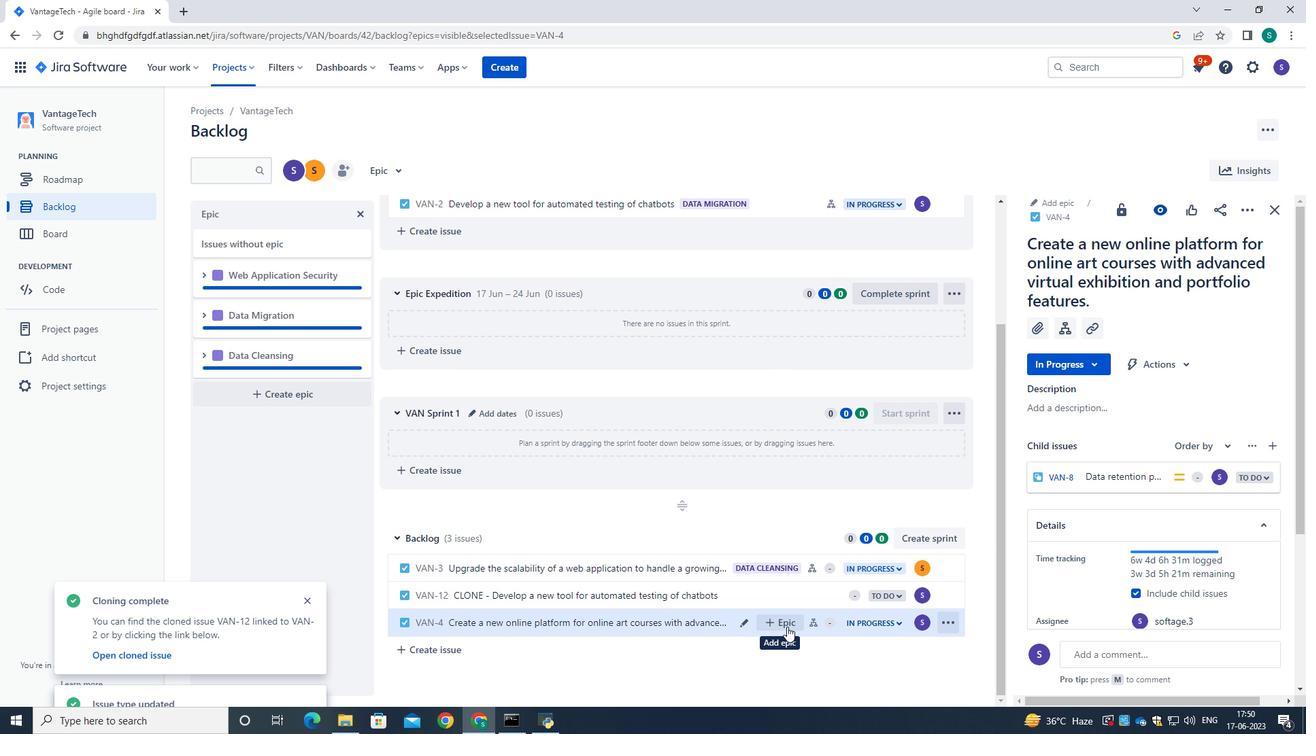 
Action: Mouse moved to (836, 679)
Screenshot: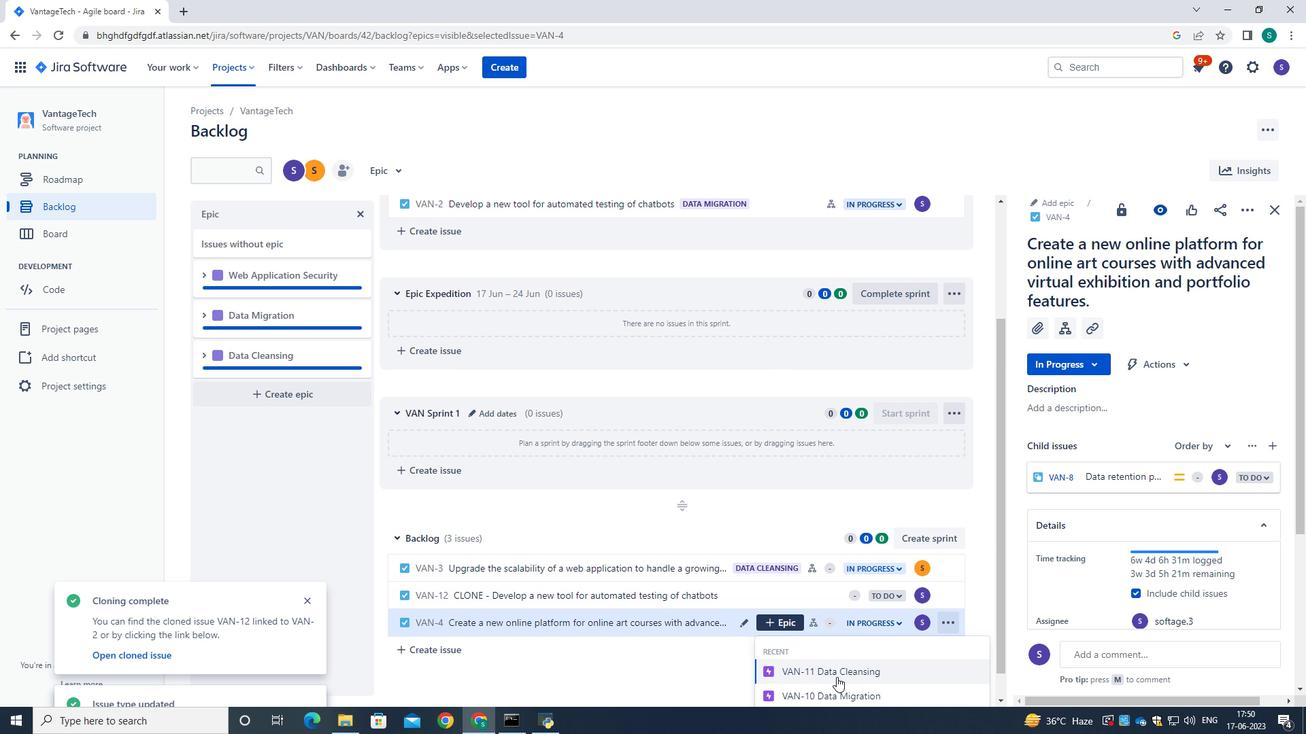 
Action: Mouse scrolled (836, 679) with delta (0, 0)
Screenshot: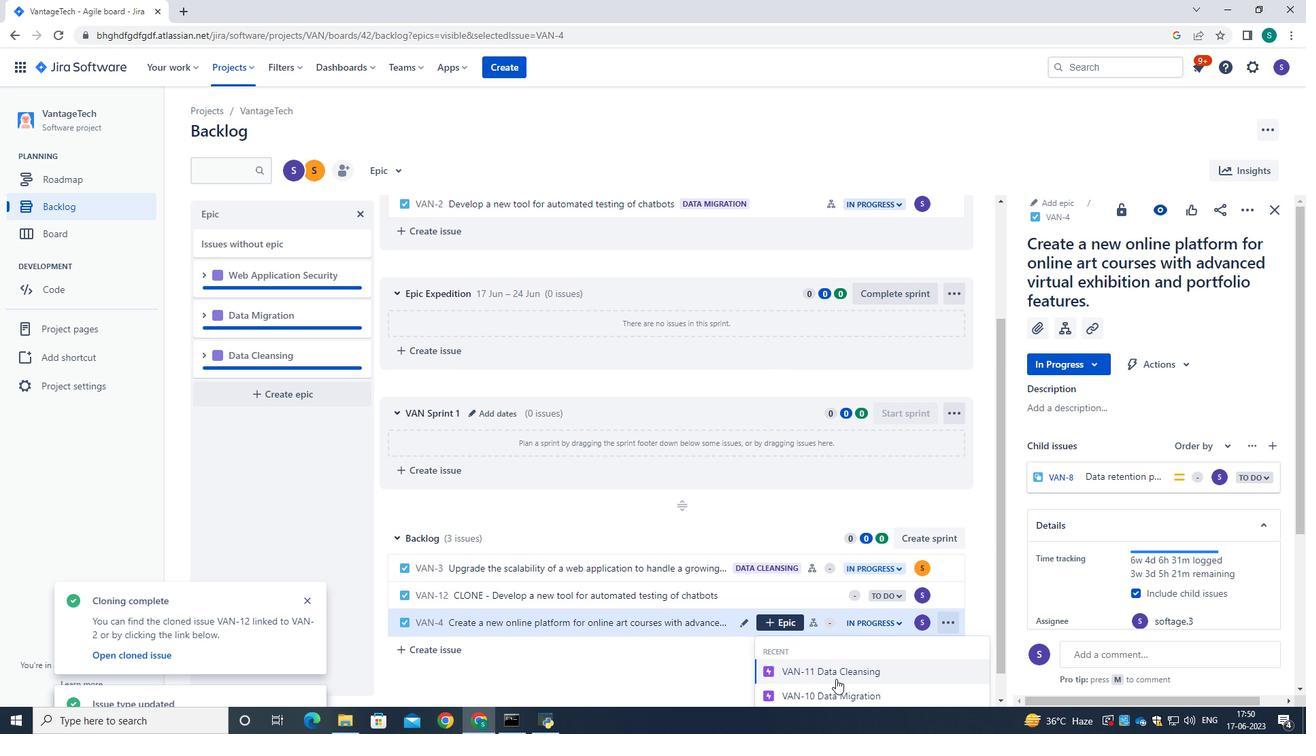 
Action: Mouse scrolled (836, 679) with delta (0, 0)
Screenshot: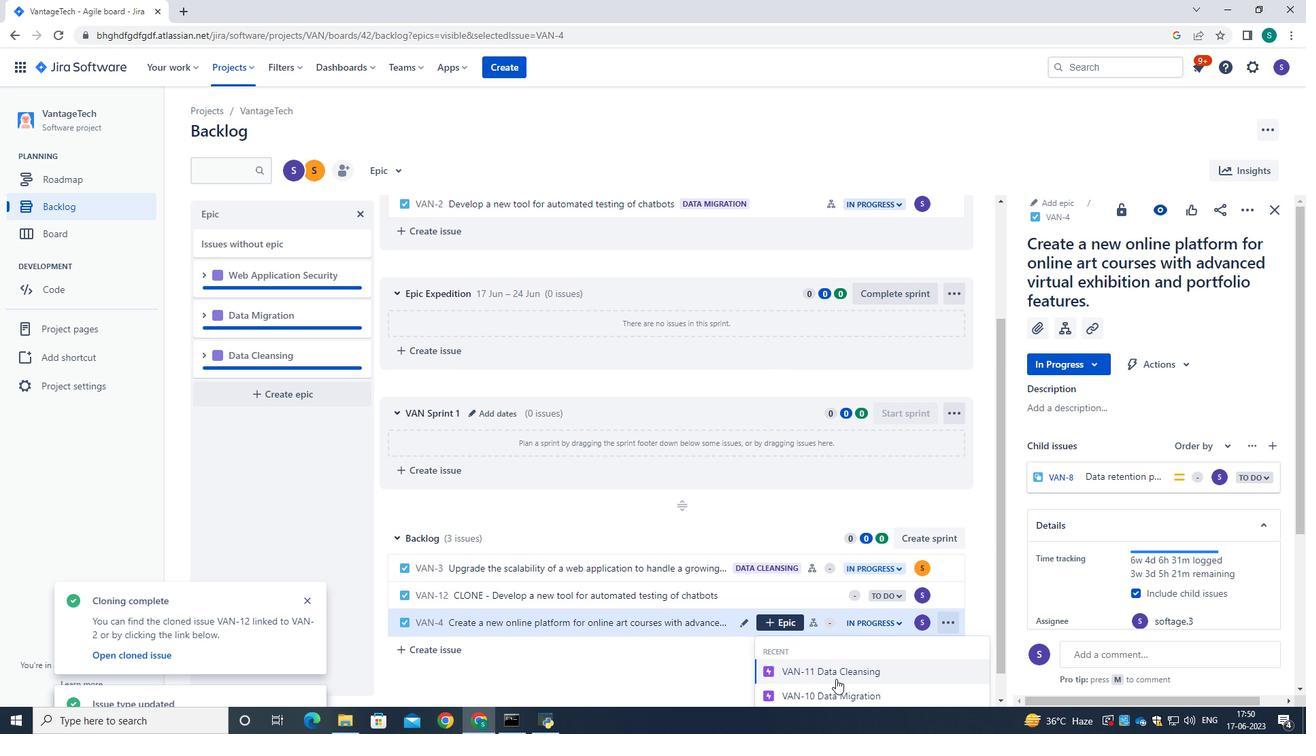 
Action: Mouse scrolled (836, 679) with delta (0, 0)
Screenshot: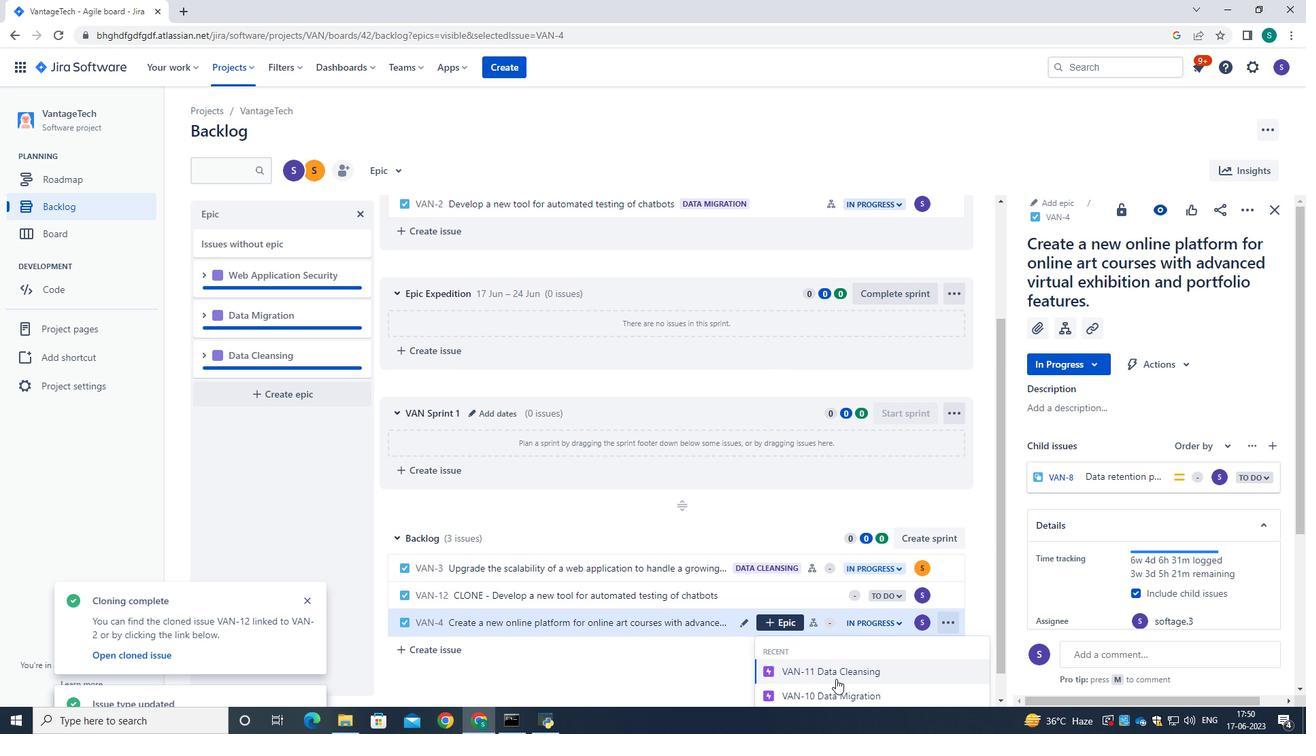 
Action: Mouse moved to (870, 490)
Screenshot: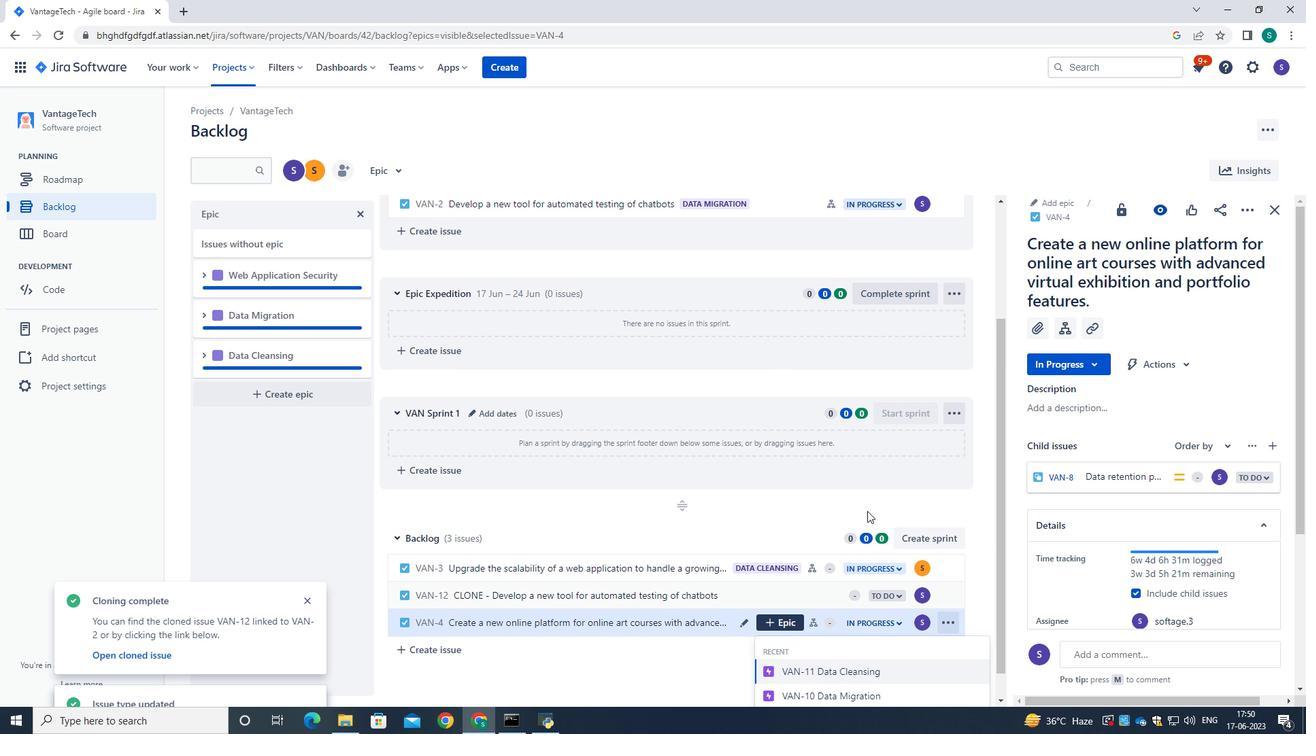 
Action: Mouse scrolled (870, 489) with delta (0, 0)
Screenshot: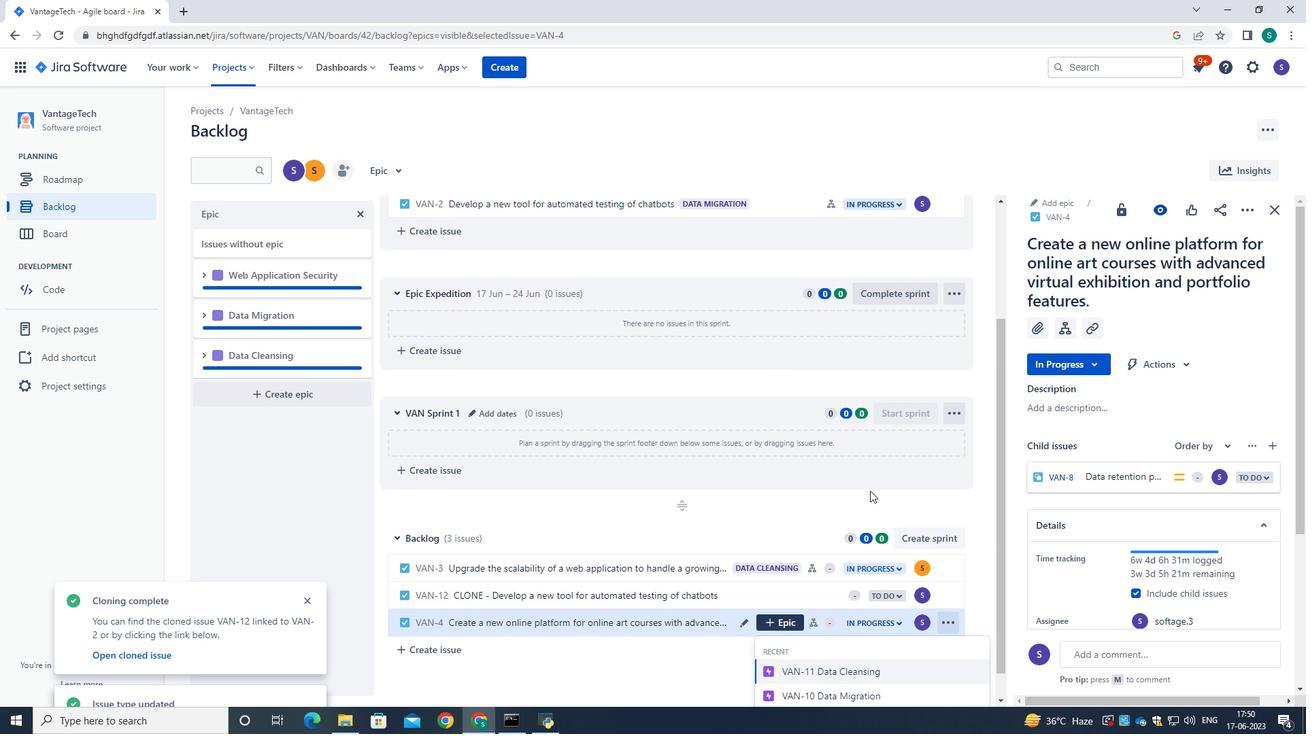 
Action: Mouse scrolled (870, 489) with delta (0, 0)
Screenshot: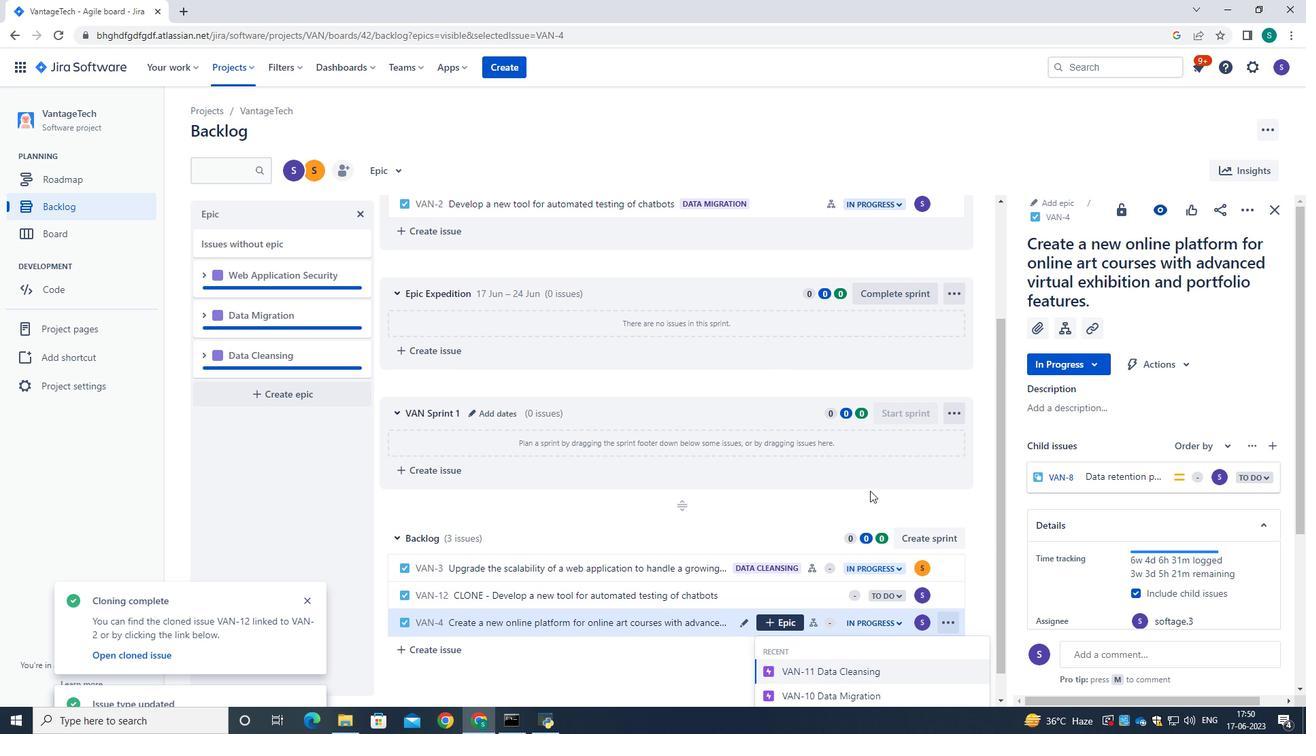 
Action: Mouse scrolled (870, 489) with delta (0, 0)
Screenshot: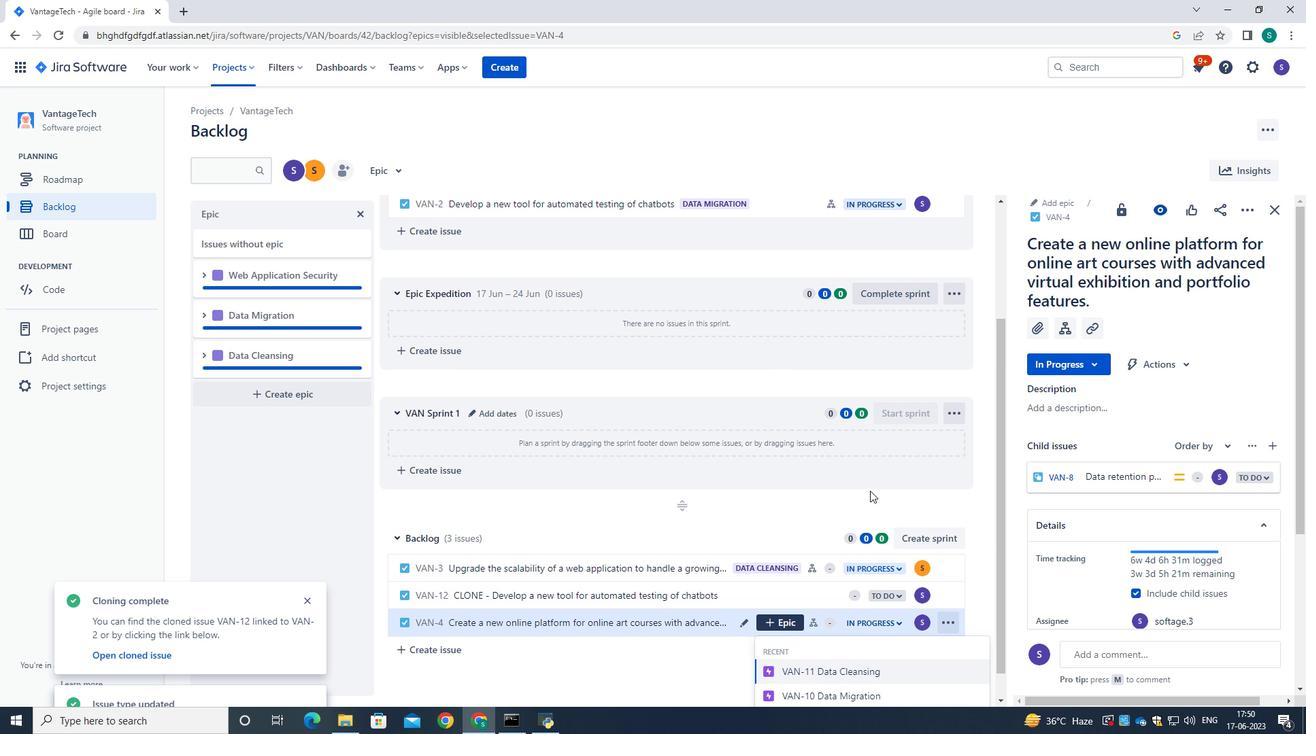 
Action: Mouse moved to (877, 687)
Screenshot: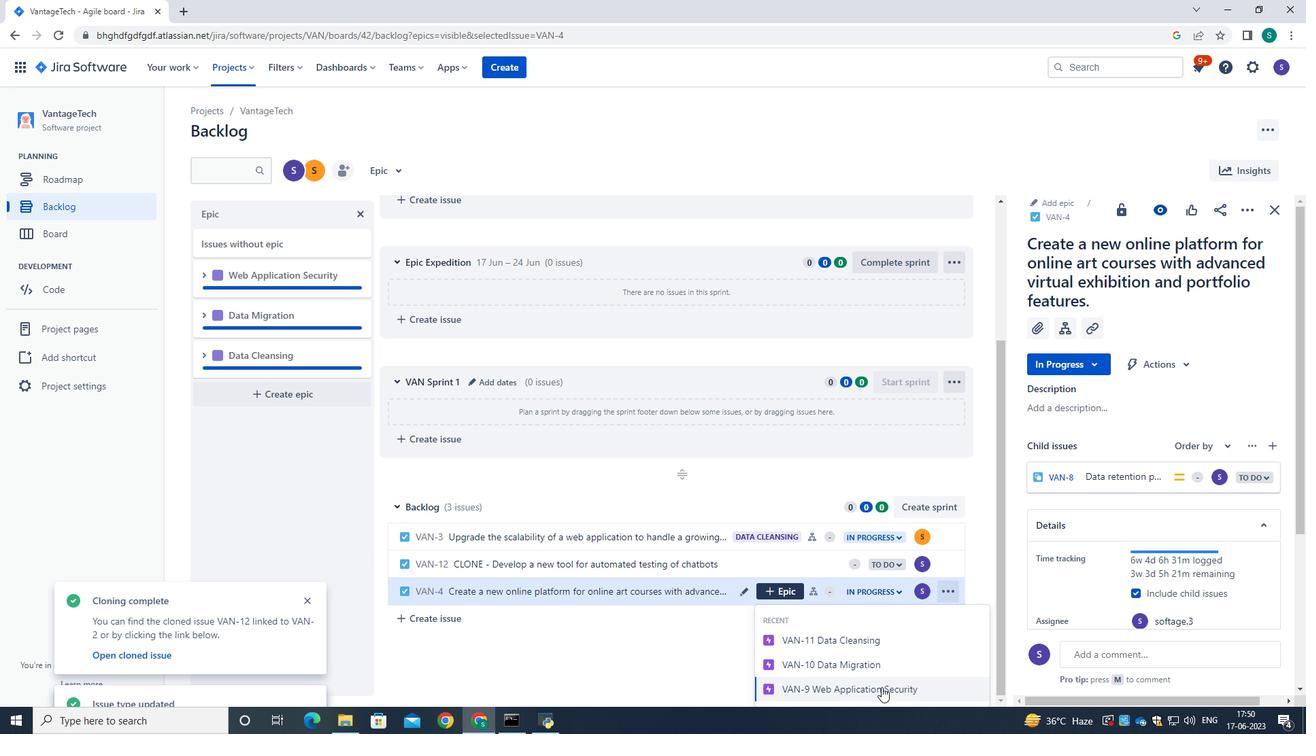 
Action: Mouse pressed left at (877, 687)
Screenshot: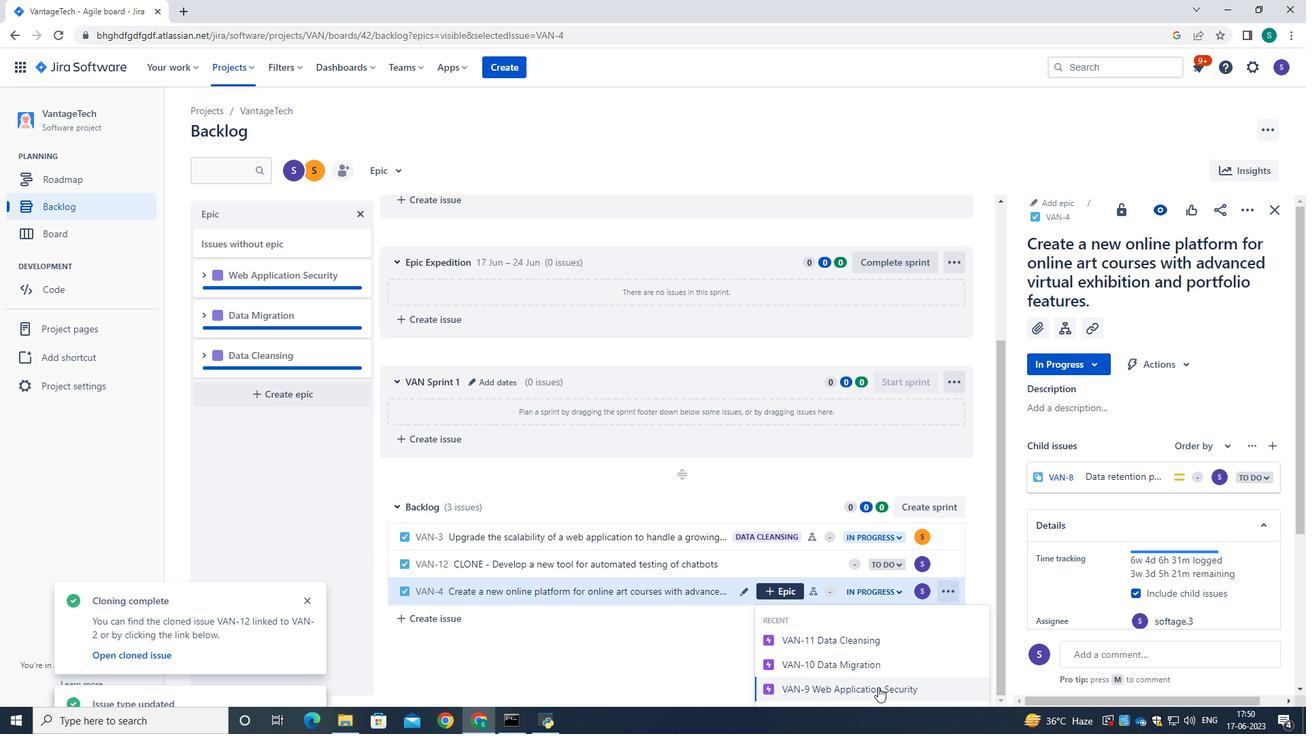 
Action: Mouse moved to (900, 530)
Screenshot: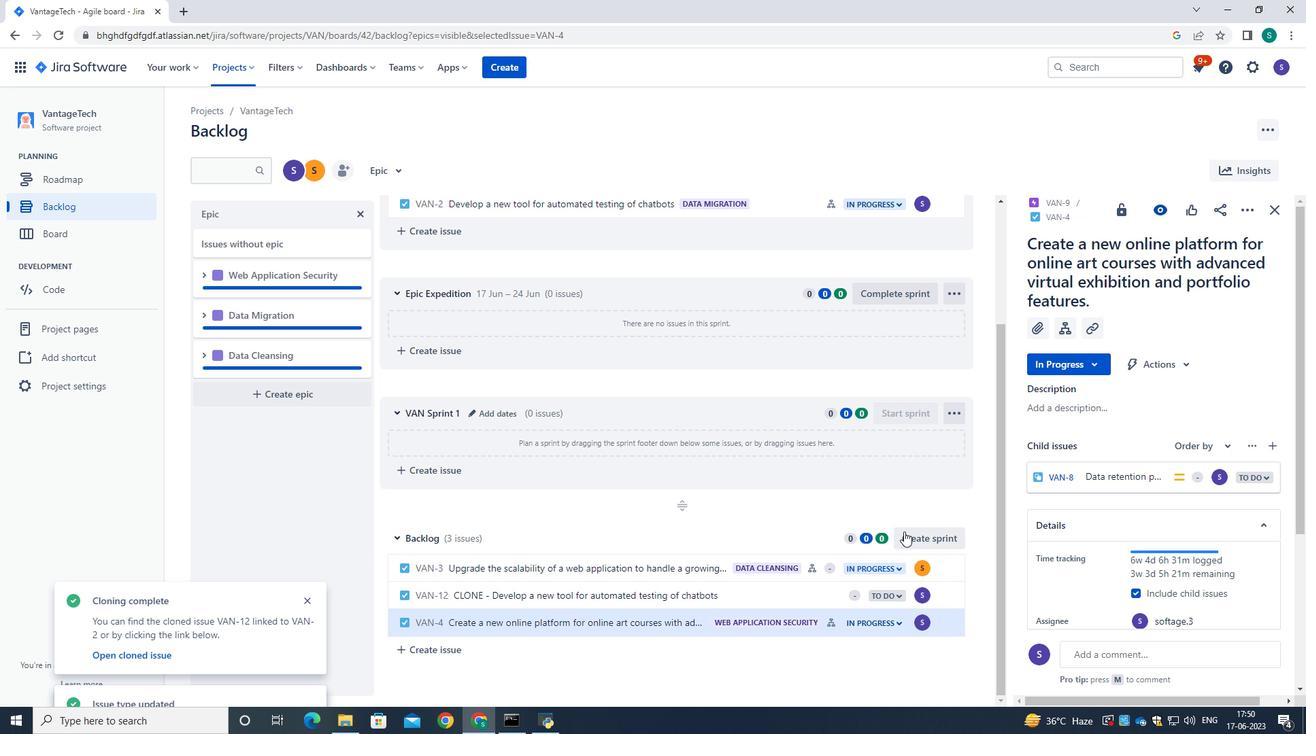 
